 Task: Create a due date automation trigger when advanced on, on the tuesday after a card is due add fields without custom field "Resume" set to a date less than 1 working days from now at 11:00 AM.
Action: Mouse moved to (930, 284)
Screenshot: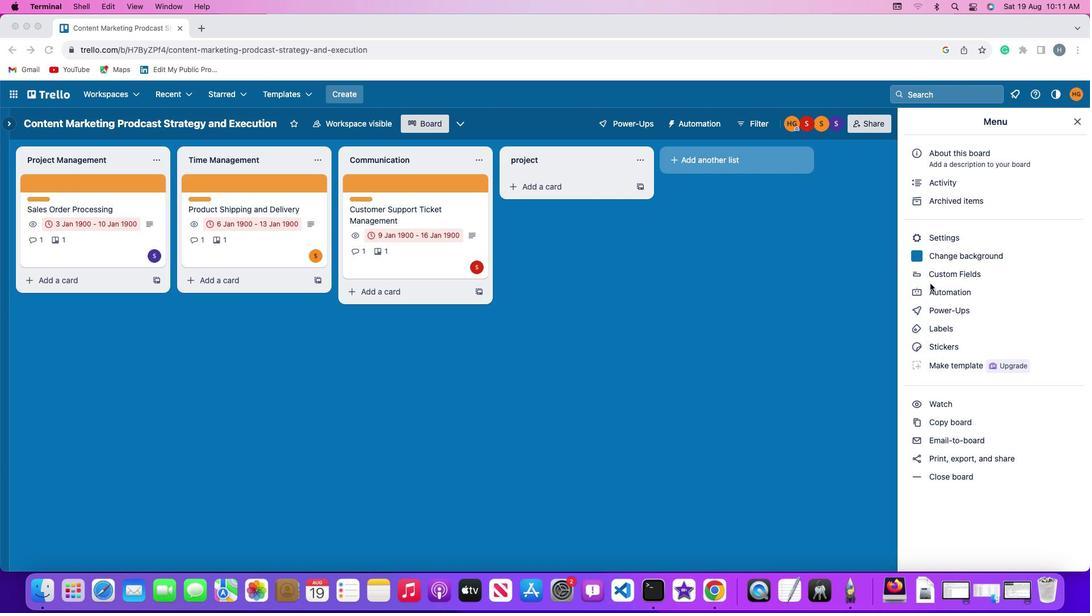 
Action: Mouse pressed left at (930, 284)
Screenshot: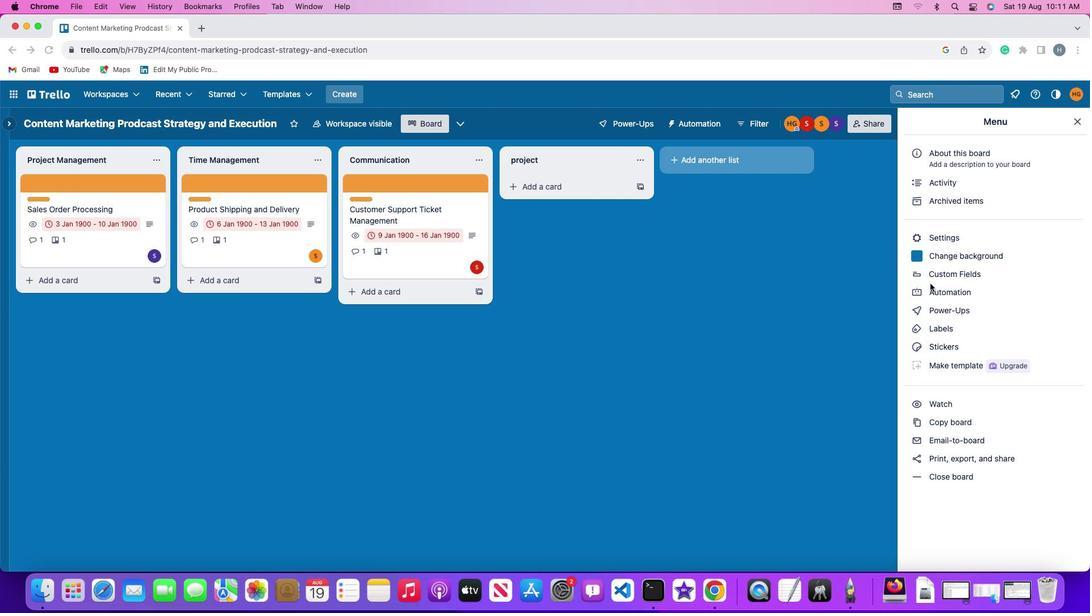 
Action: Mouse moved to (930, 284)
Screenshot: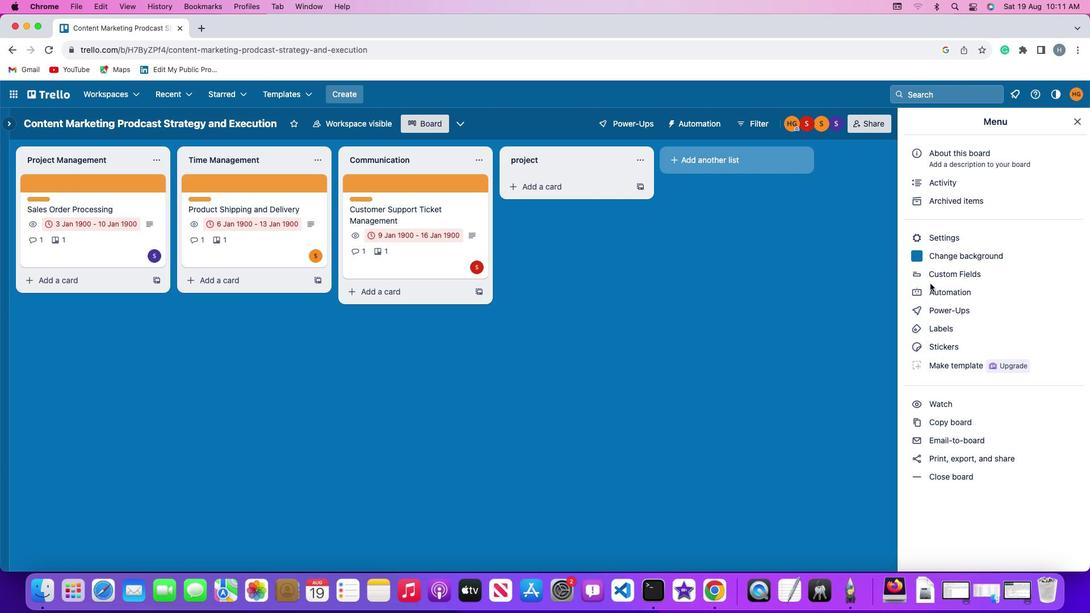 
Action: Mouse pressed left at (930, 284)
Screenshot: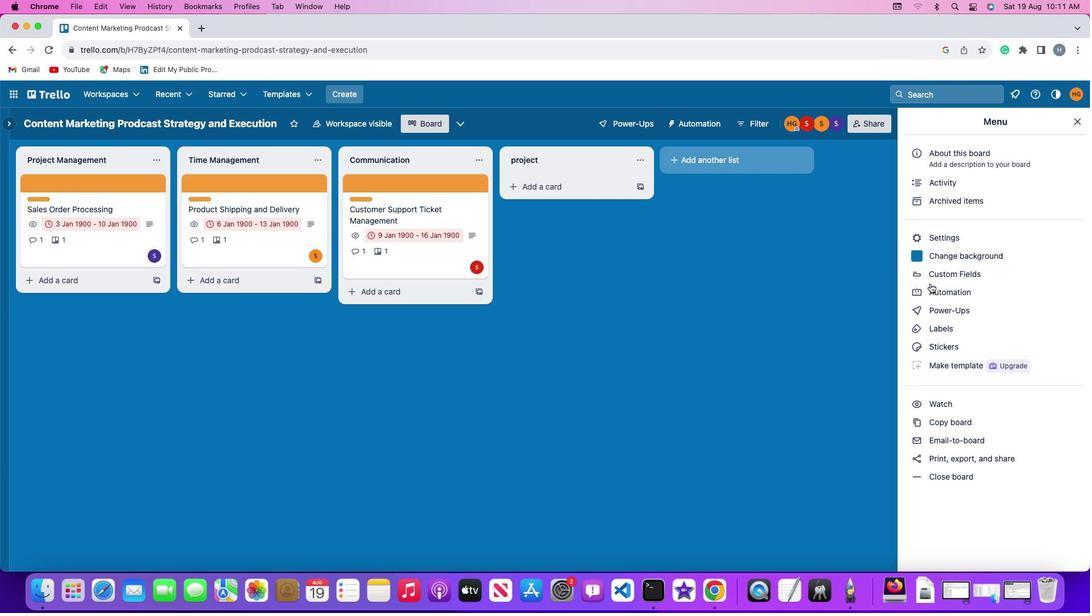 
Action: Mouse moved to (73, 265)
Screenshot: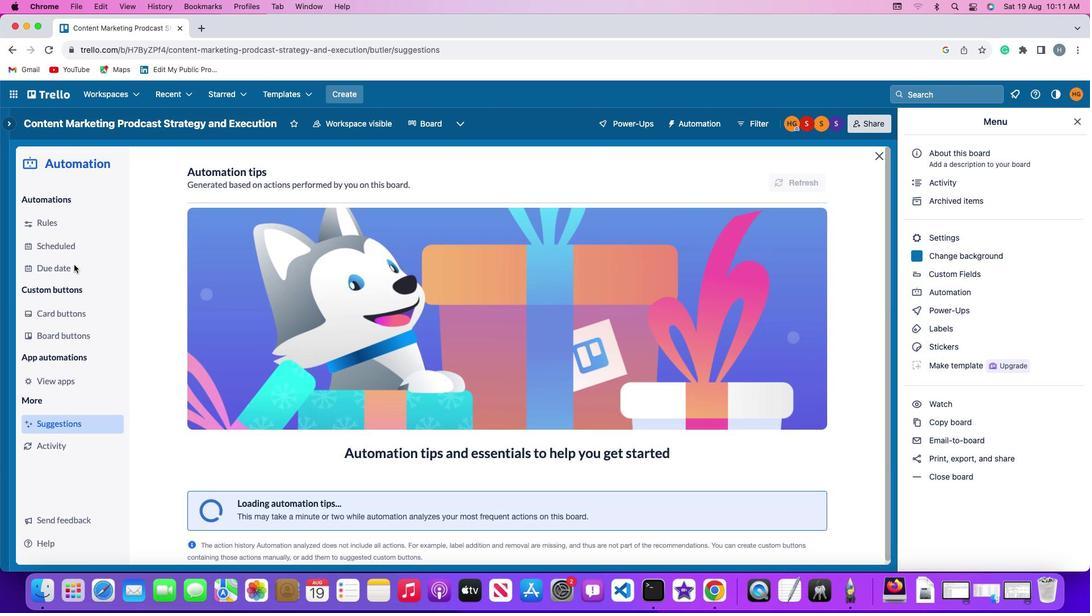 
Action: Mouse pressed left at (73, 265)
Screenshot: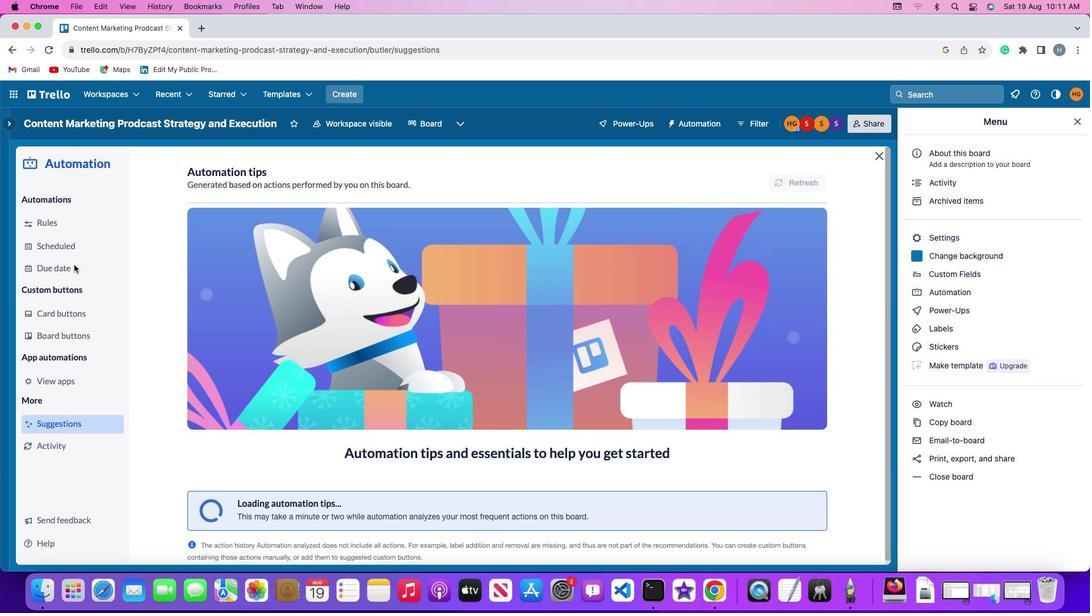 
Action: Mouse moved to (753, 179)
Screenshot: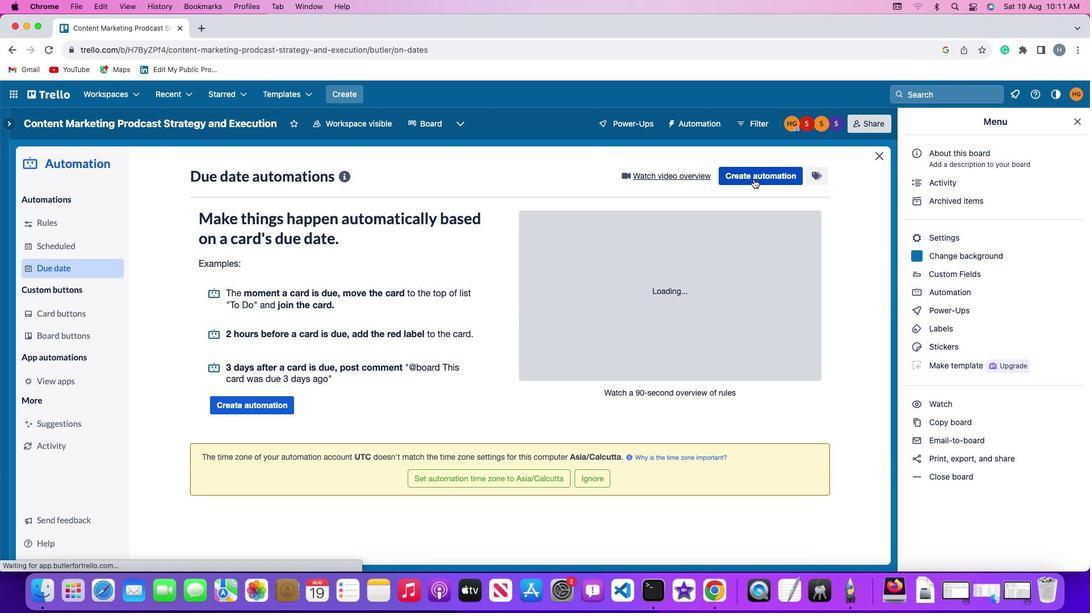 
Action: Mouse pressed left at (753, 179)
Screenshot: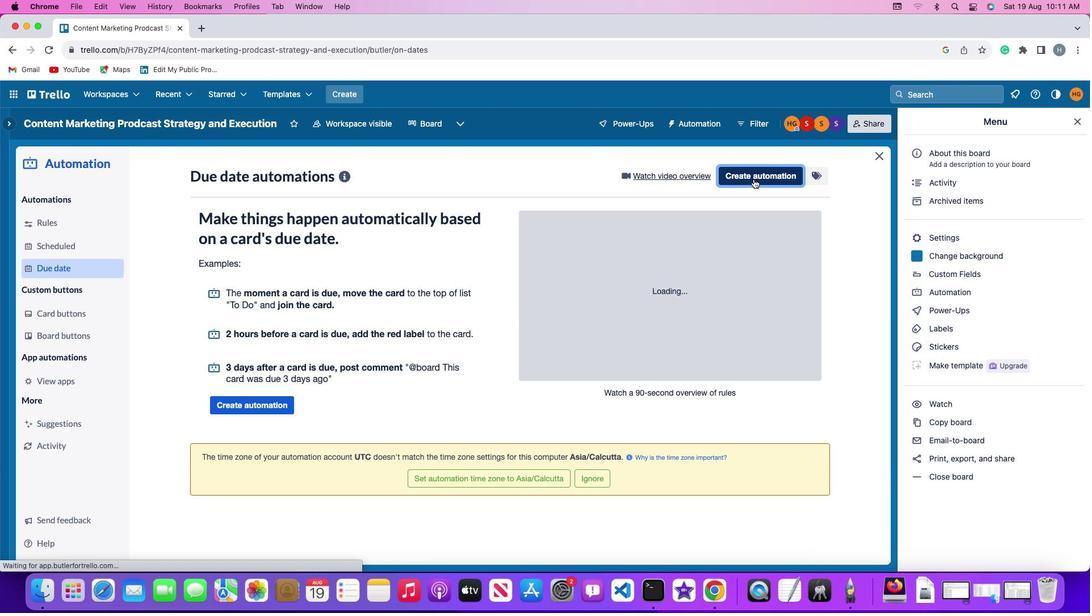 
Action: Mouse moved to (212, 286)
Screenshot: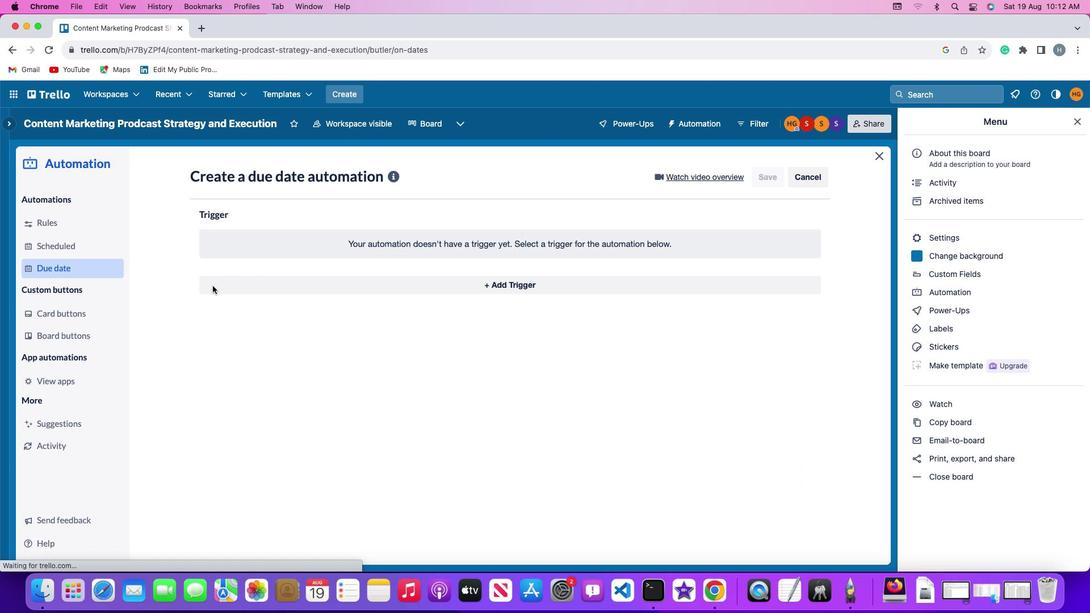 
Action: Mouse pressed left at (212, 286)
Screenshot: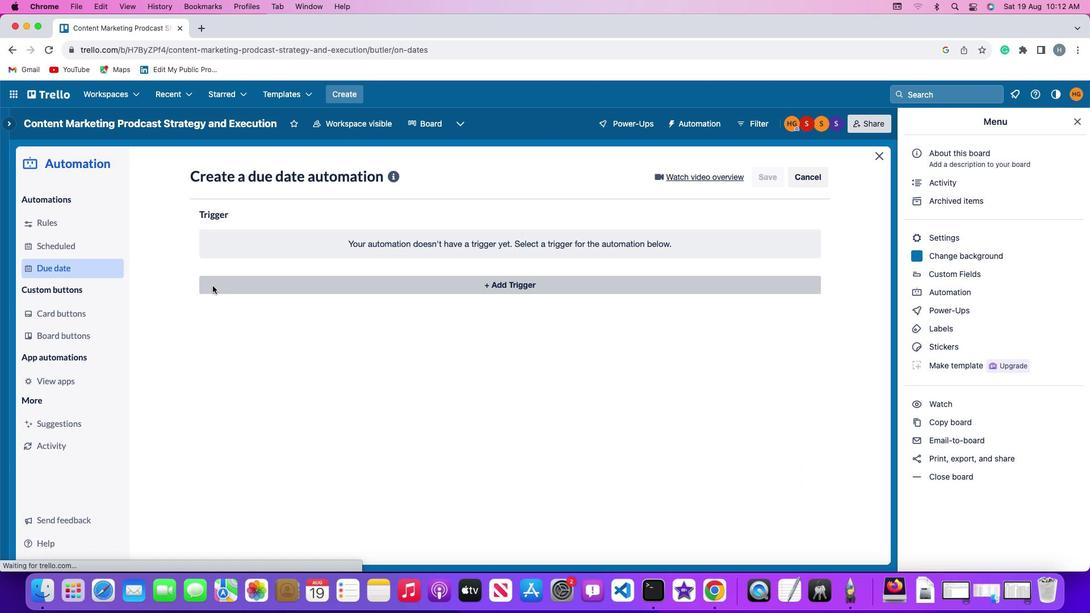 
Action: Mouse moved to (251, 493)
Screenshot: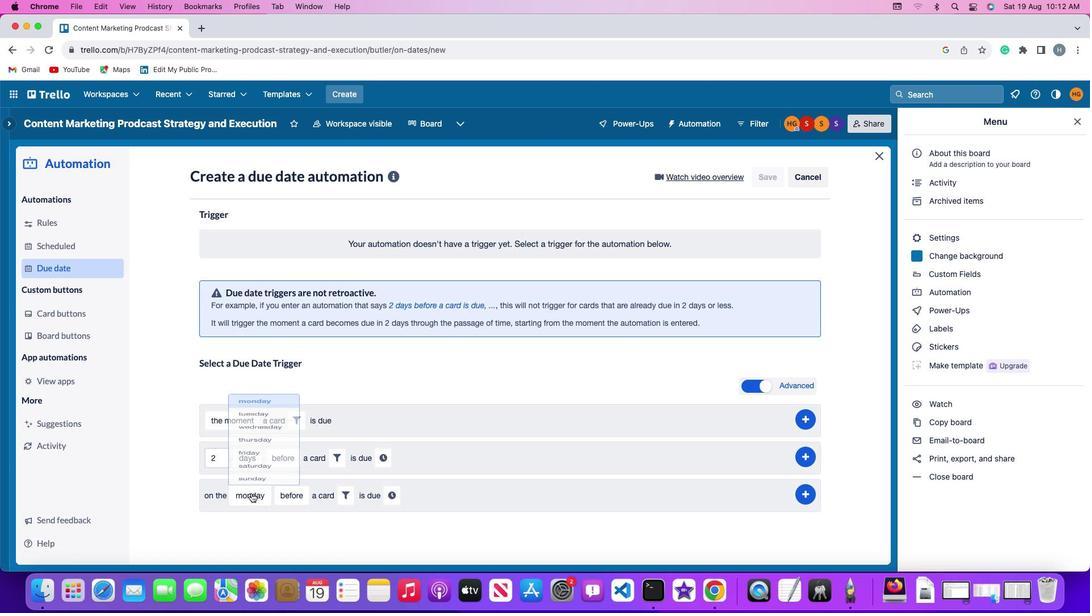 
Action: Mouse pressed left at (251, 493)
Screenshot: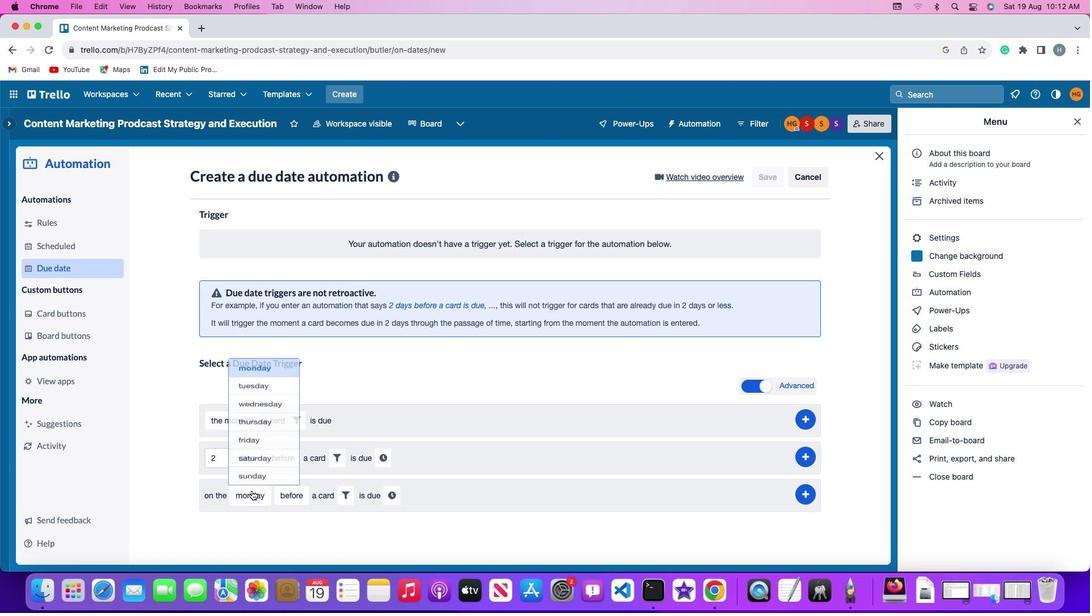 
Action: Mouse moved to (262, 361)
Screenshot: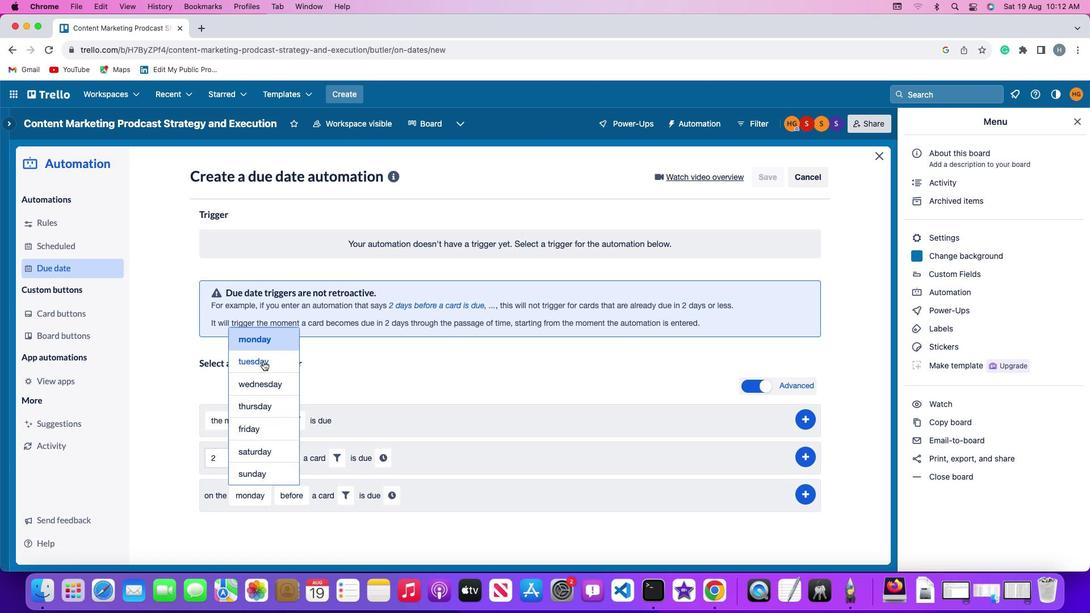 
Action: Mouse pressed left at (262, 361)
Screenshot: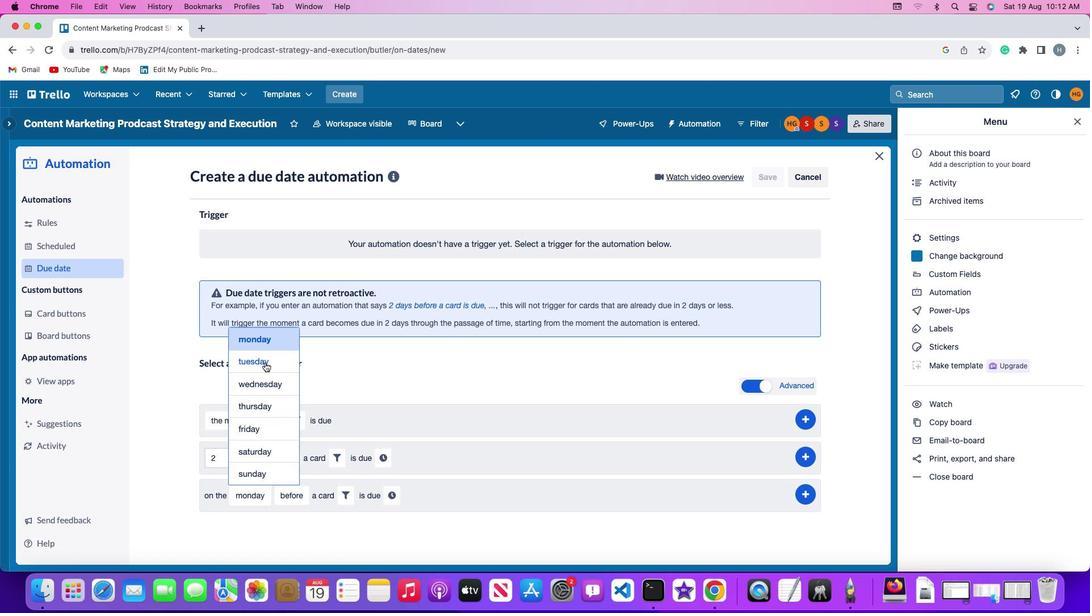
Action: Mouse moved to (295, 494)
Screenshot: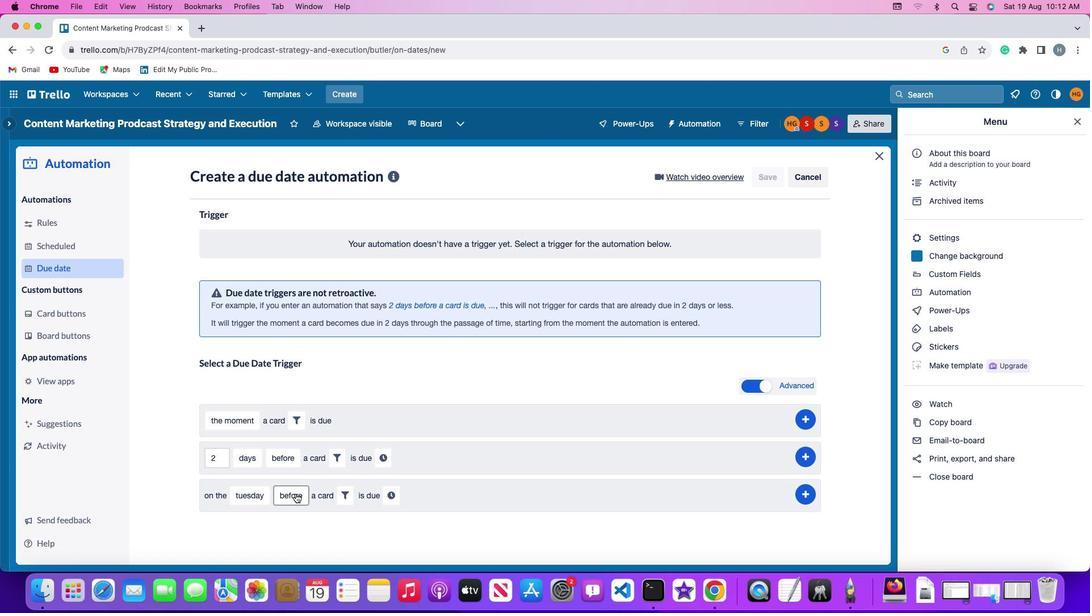 
Action: Mouse pressed left at (295, 494)
Screenshot: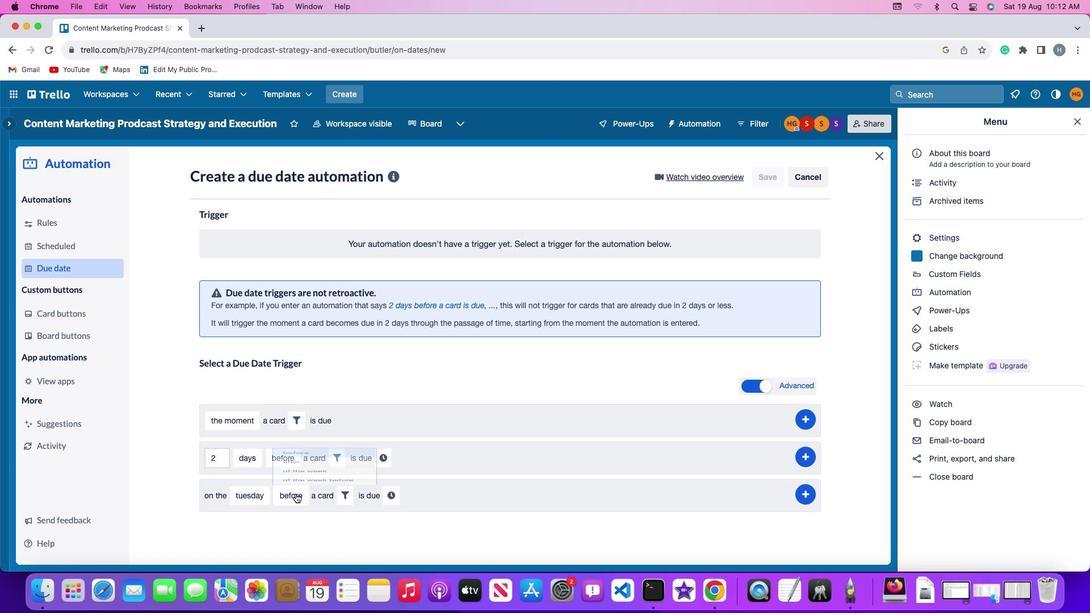 
Action: Mouse moved to (309, 435)
Screenshot: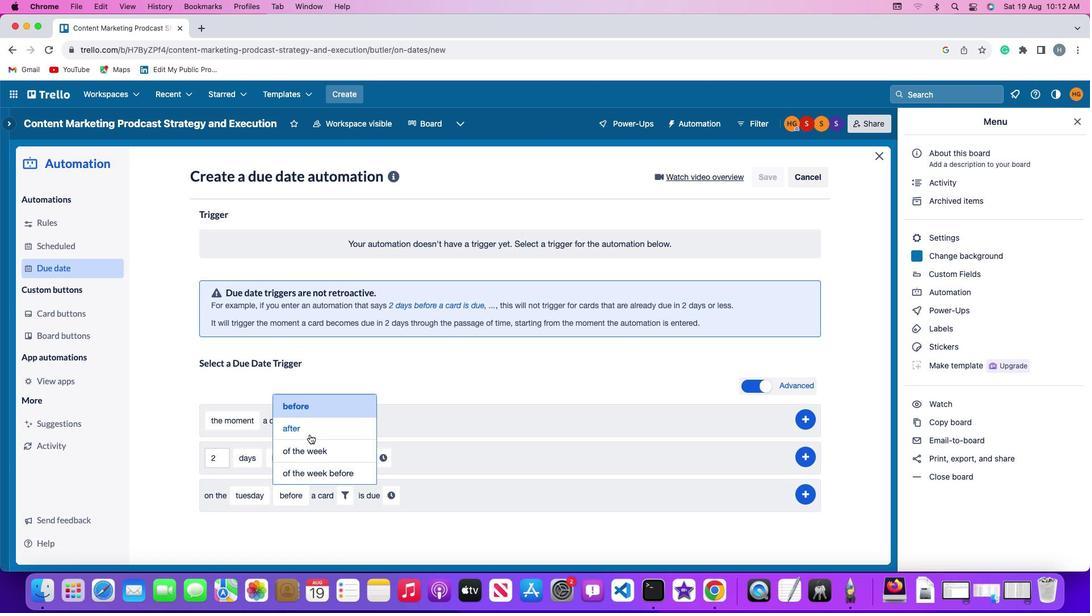 
Action: Mouse pressed left at (309, 435)
Screenshot: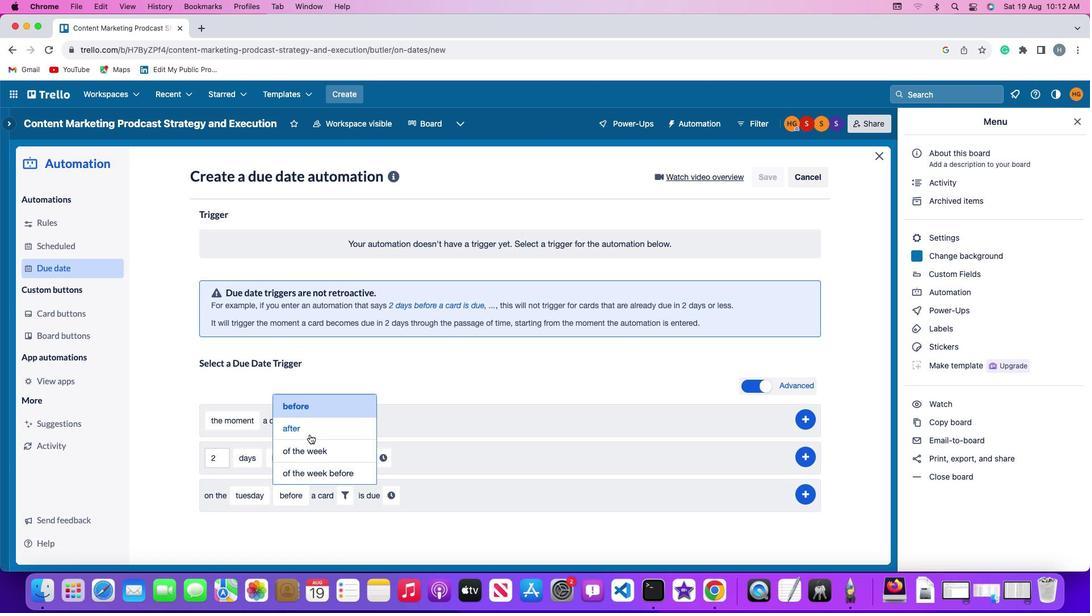 
Action: Mouse moved to (333, 498)
Screenshot: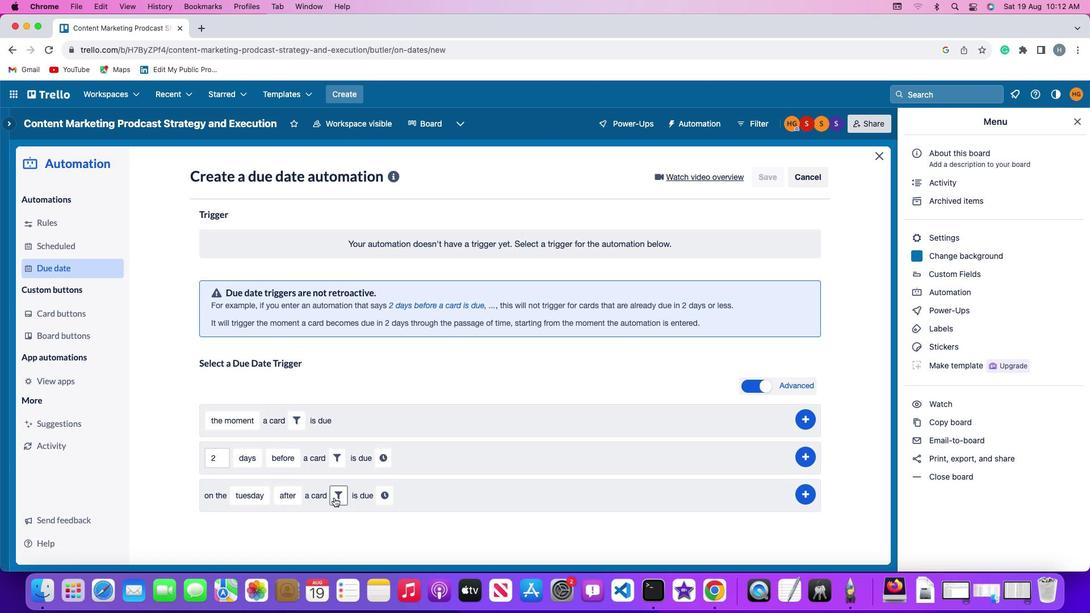 
Action: Mouse pressed left at (333, 498)
Screenshot: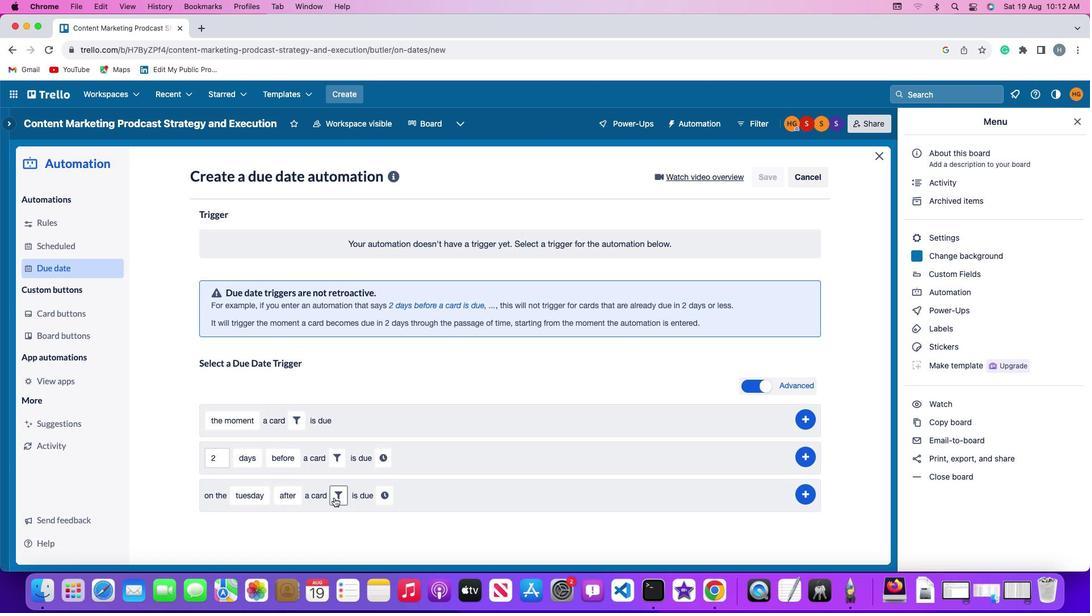 
Action: Mouse moved to (517, 526)
Screenshot: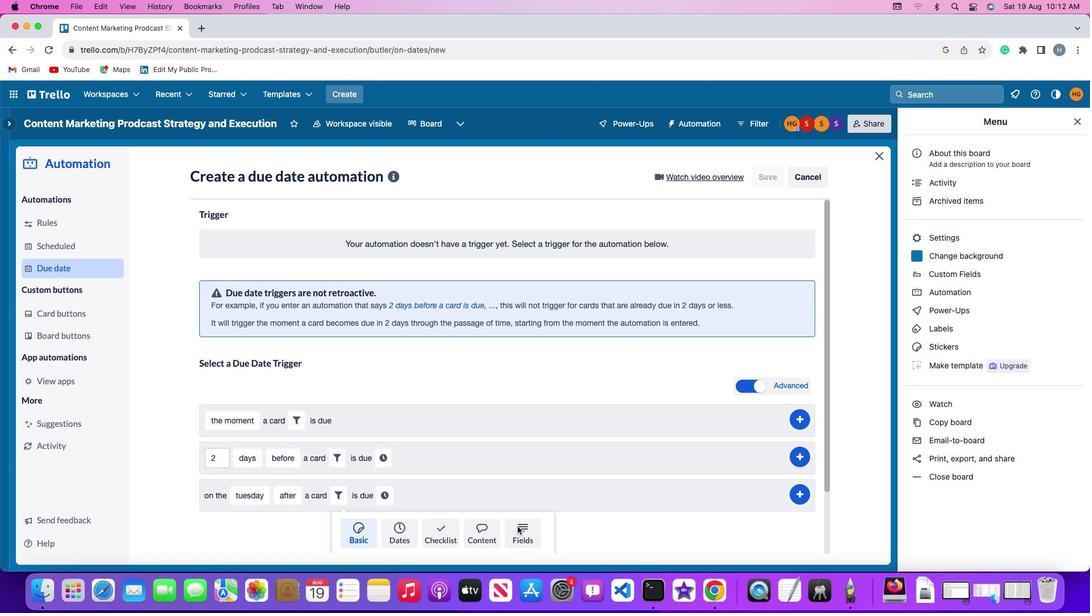 
Action: Mouse pressed left at (517, 526)
Screenshot: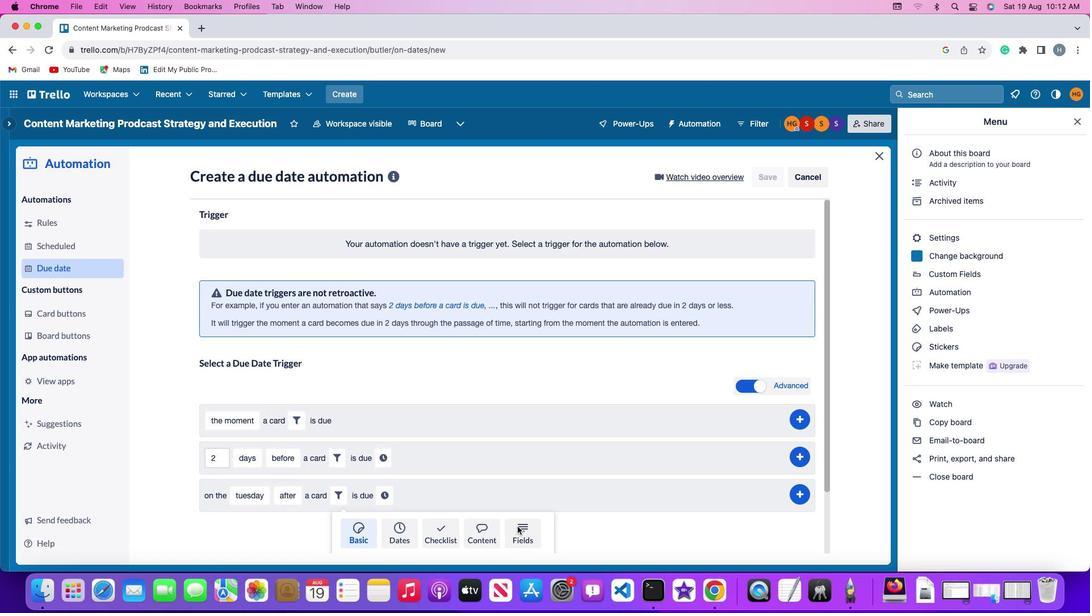 
Action: Mouse moved to (269, 518)
Screenshot: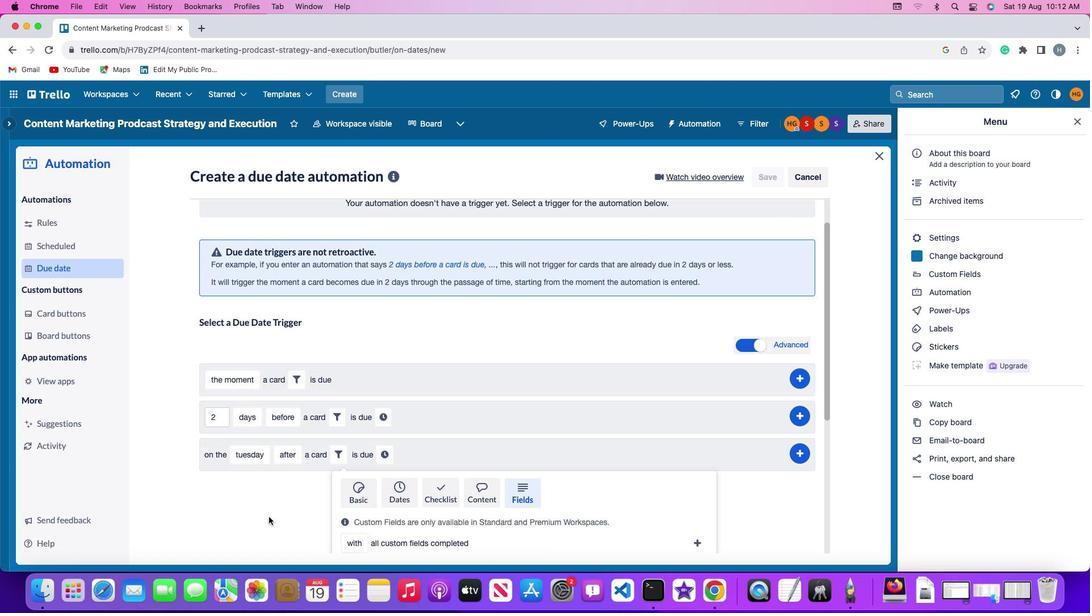 
Action: Mouse scrolled (269, 518) with delta (0, 0)
Screenshot: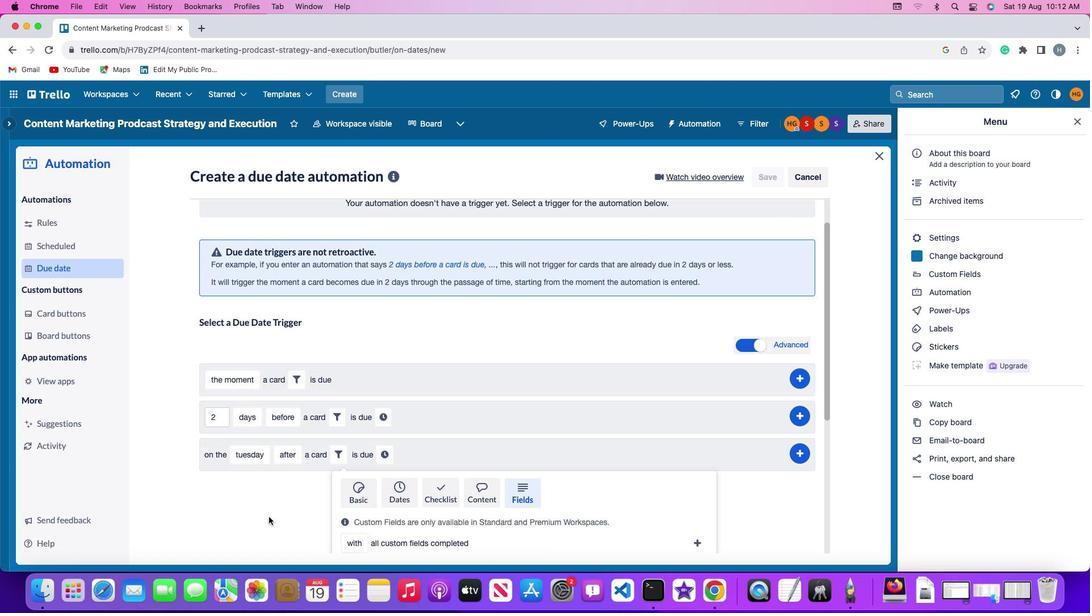 
Action: Mouse moved to (269, 518)
Screenshot: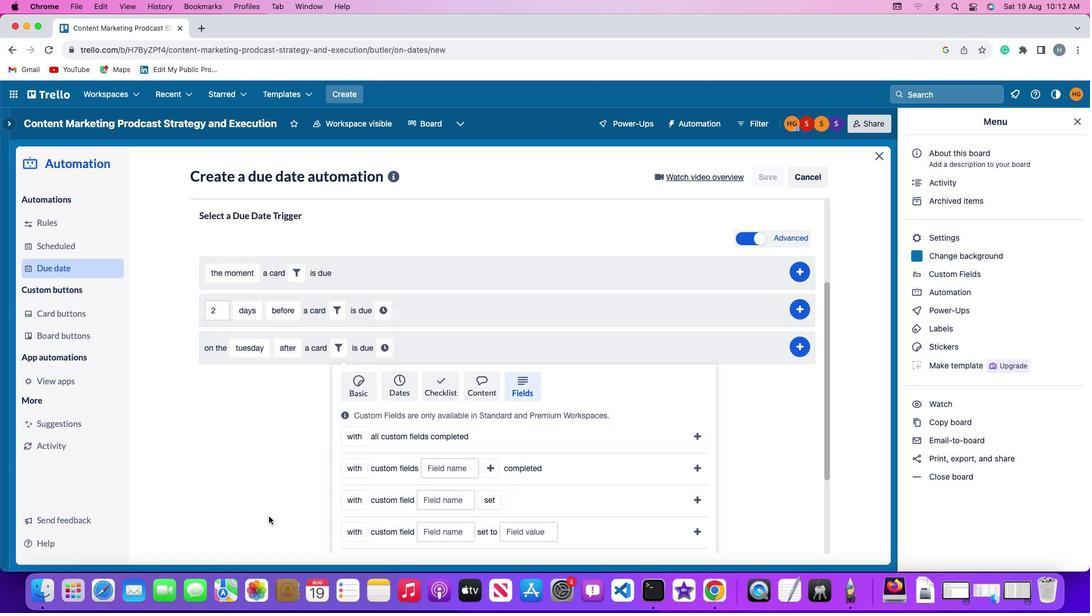 
Action: Mouse scrolled (269, 518) with delta (0, 0)
Screenshot: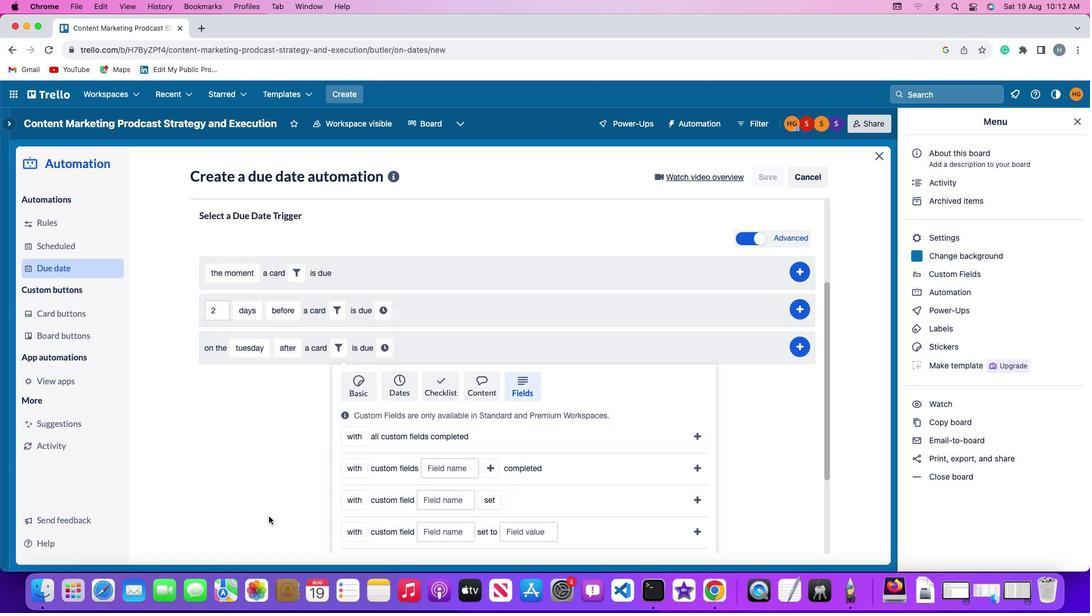 
Action: Mouse scrolled (269, 518) with delta (0, -2)
Screenshot: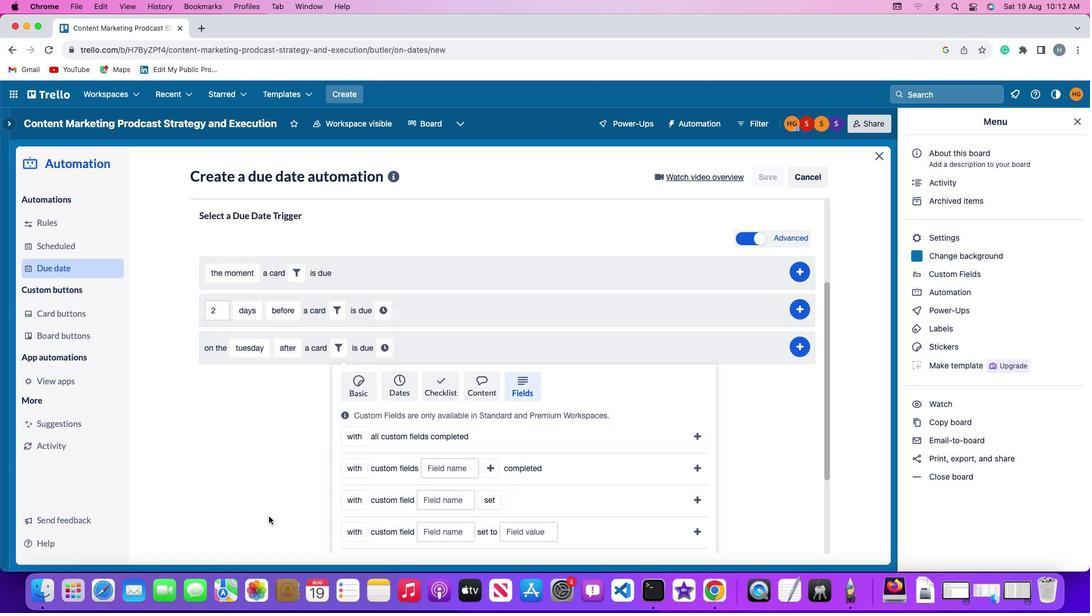
Action: Mouse moved to (269, 518)
Screenshot: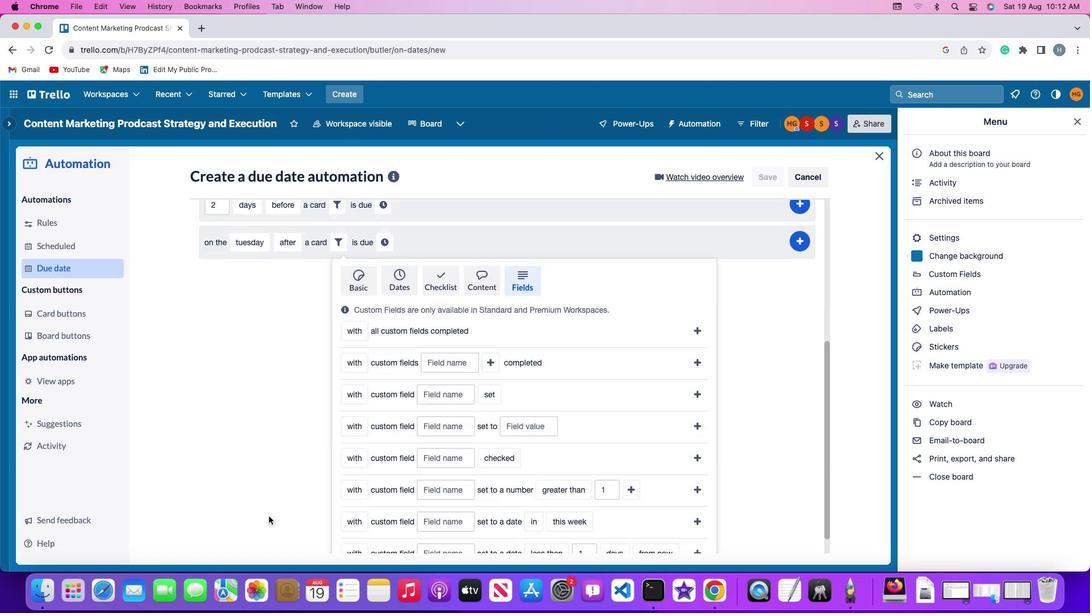 
Action: Mouse scrolled (269, 518) with delta (0, -2)
Screenshot: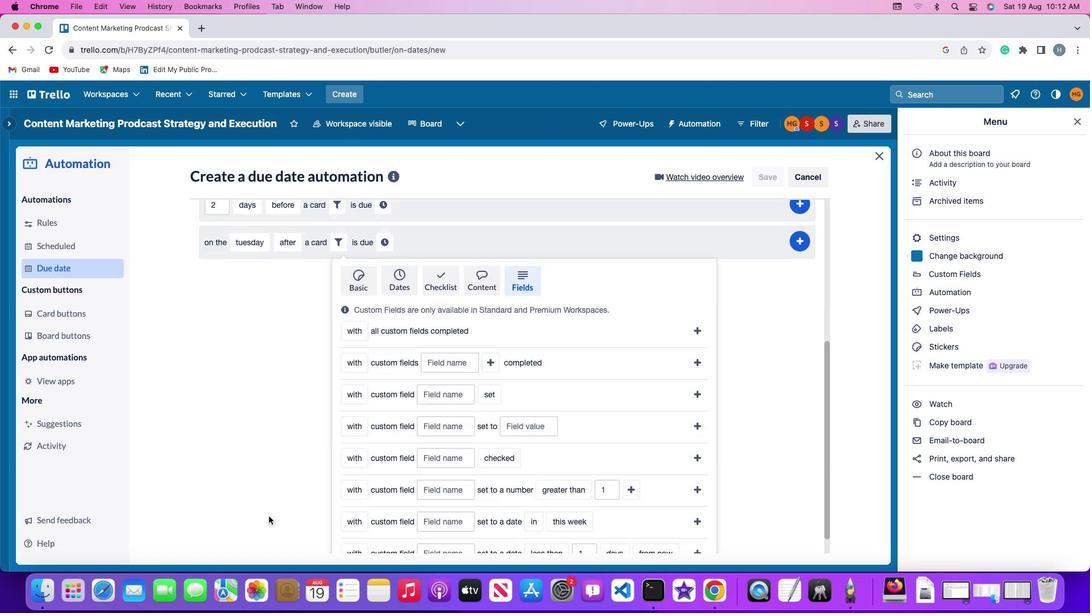 
Action: Mouse moved to (269, 518)
Screenshot: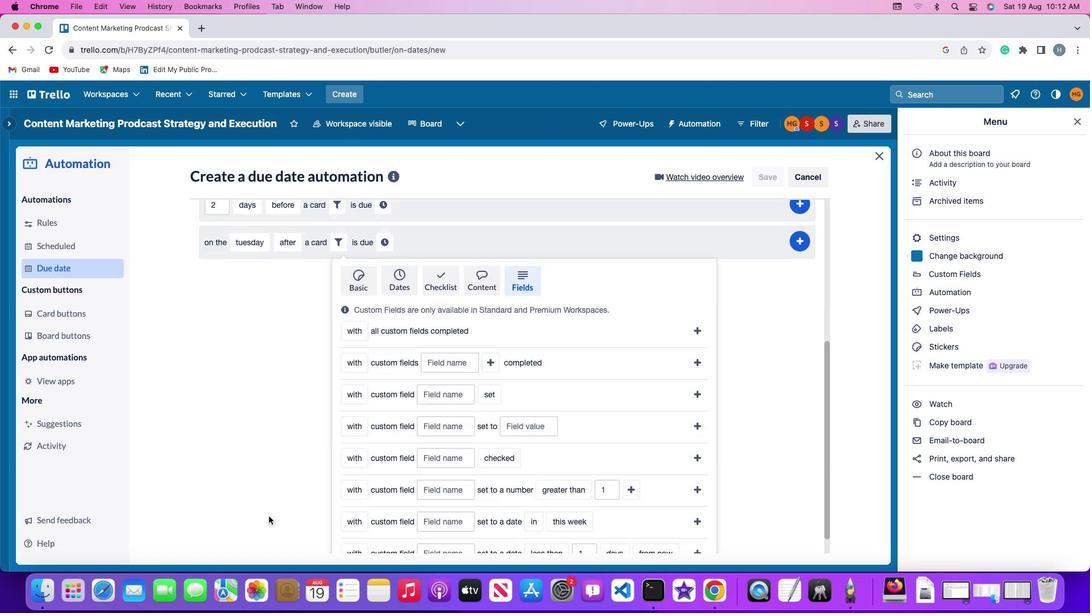 
Action: Mouse scrolled (269, 518) with delta (0, -3)
Screenshot: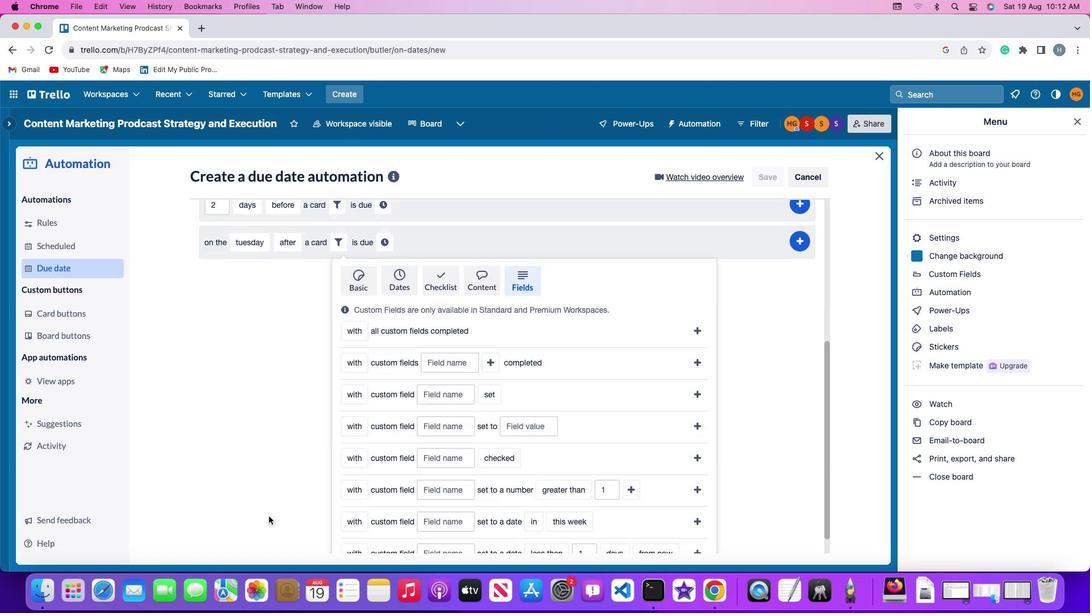 
Action: Mouse moved to (269, 516)
Screenshot: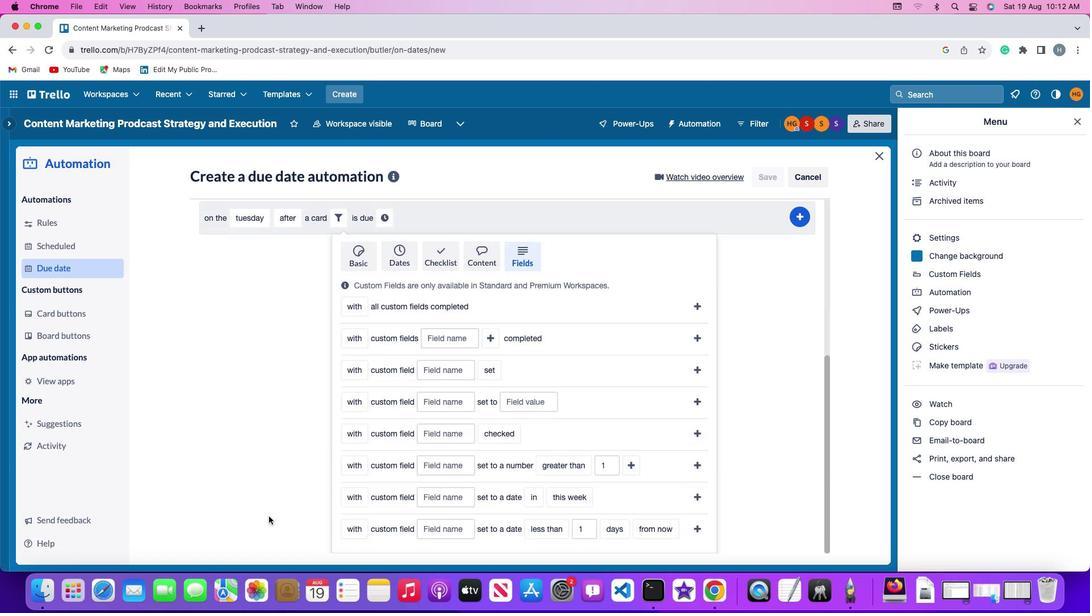 
Action: Mouse scrolled (269, 516) with delta (0, -3)
Screenshot: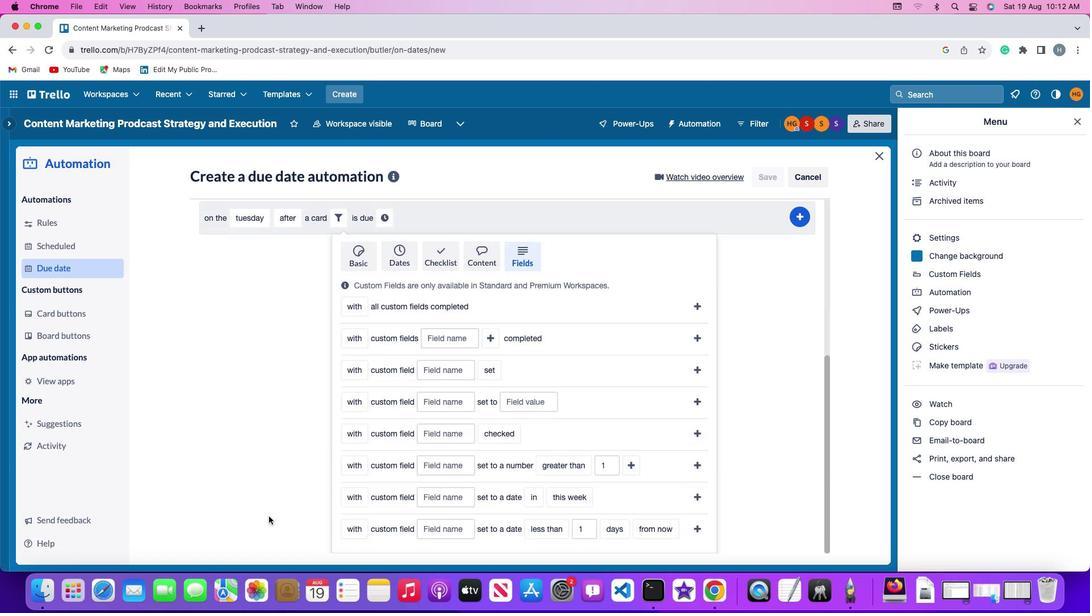 
Action: Mouse moved to (268, 516)
Screenshot: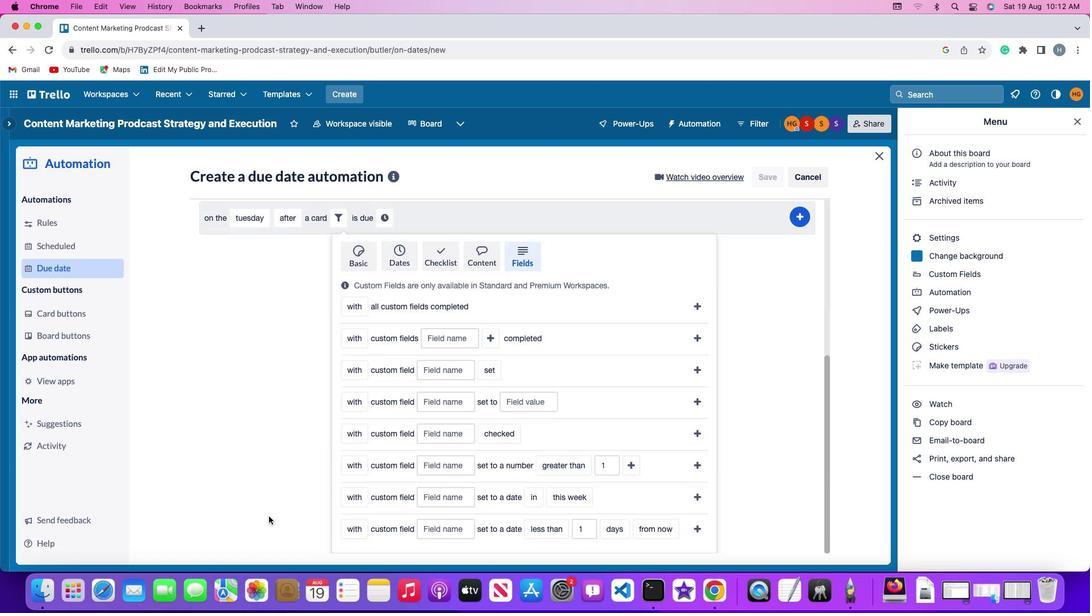 
Action: Mouse scrolled (268, 516) with delta (0, 0)
Screenshot: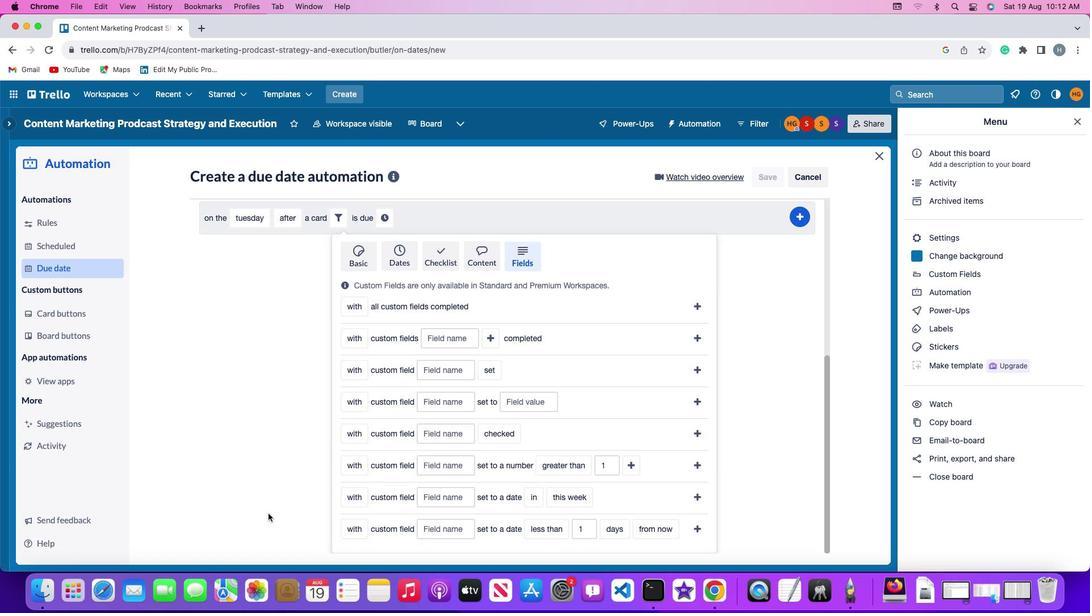 
Action: Mouse scrolled (268, 516) with delta (0, 0)
Screenshot: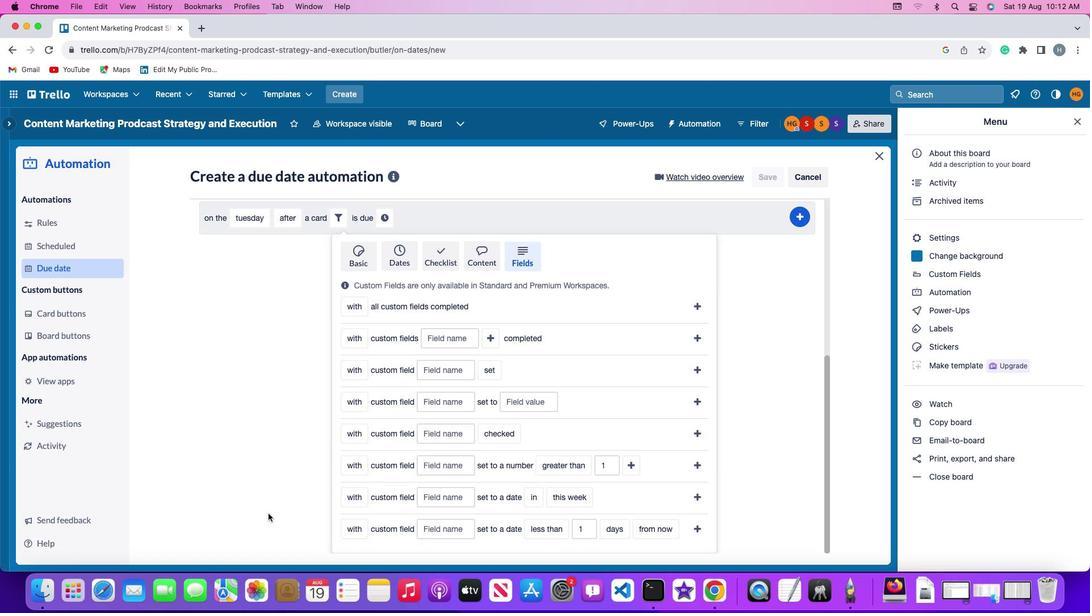 
Action: Mouse scrolled (268, 516) with delta (0, -2)
Screenshot: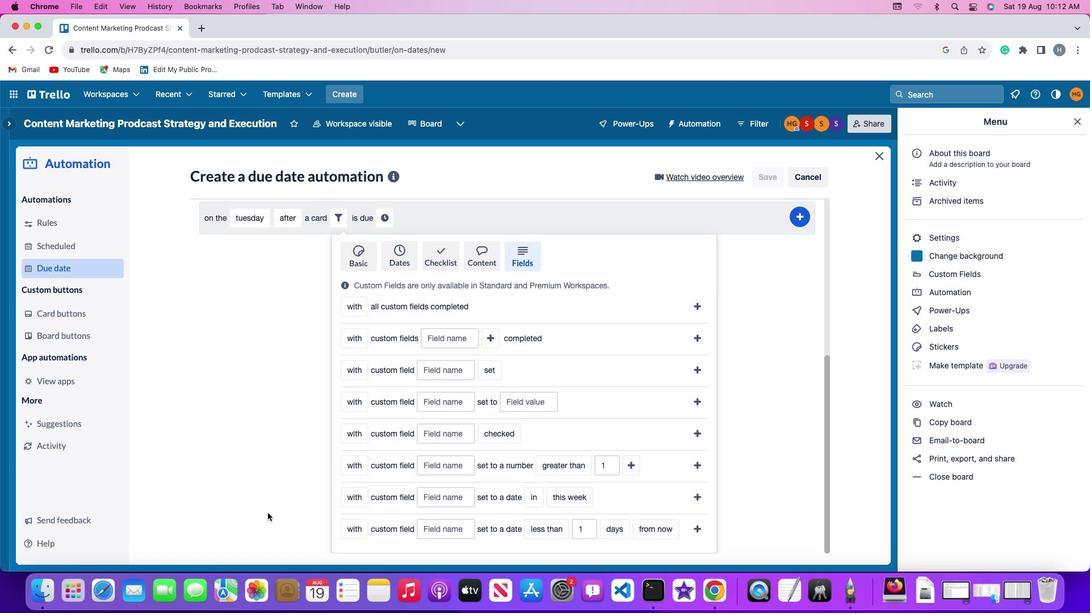 
Action: Mouse moved to (268, 515)
Screenshot: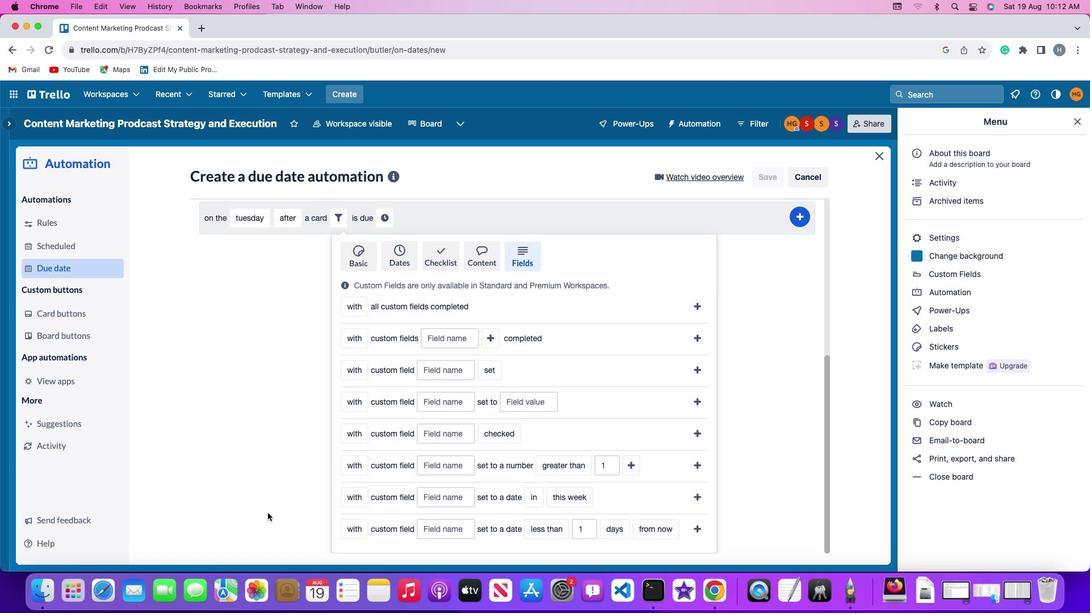
Action: Mouse scrolled (268, 515) with delta (0, -2)
Screenshot: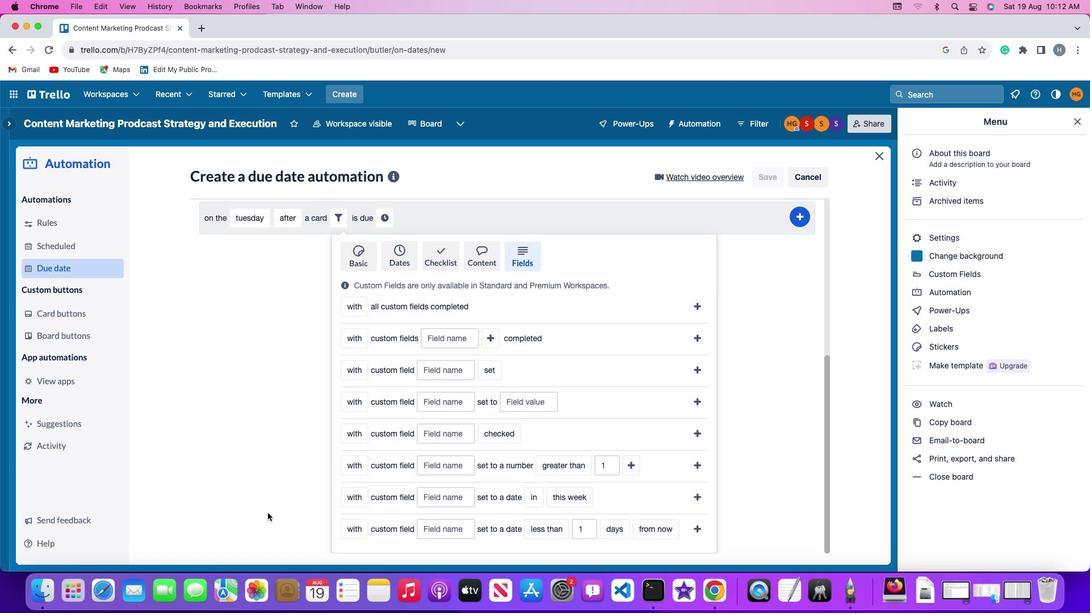 
Action: Mouse moved to (268, 513)
Screenshot: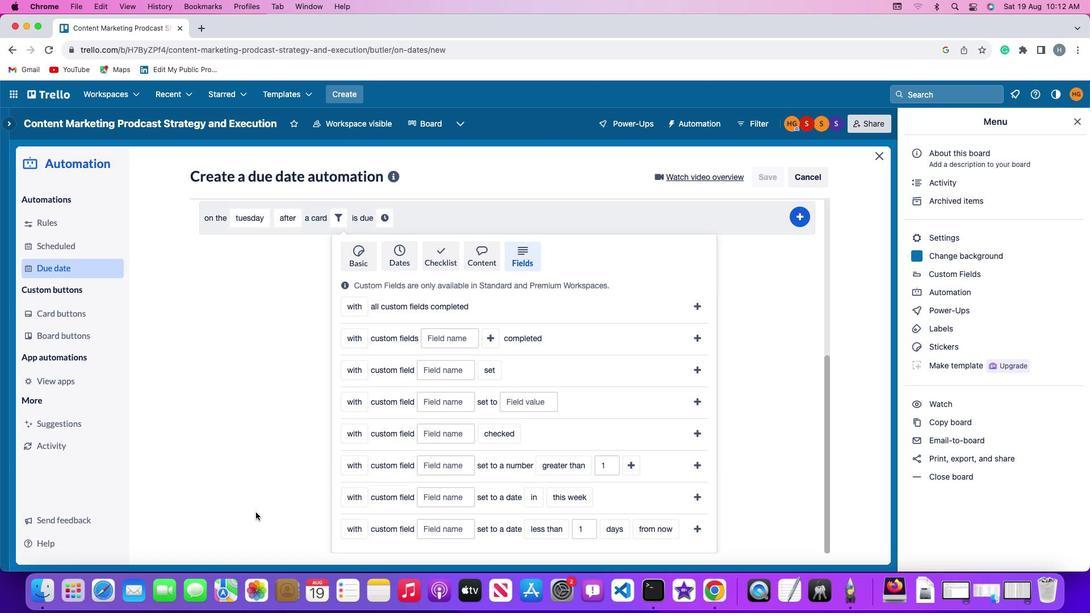 
Action: Mouse scrolled (268, 513) with delta (0, -3)
Screenshot: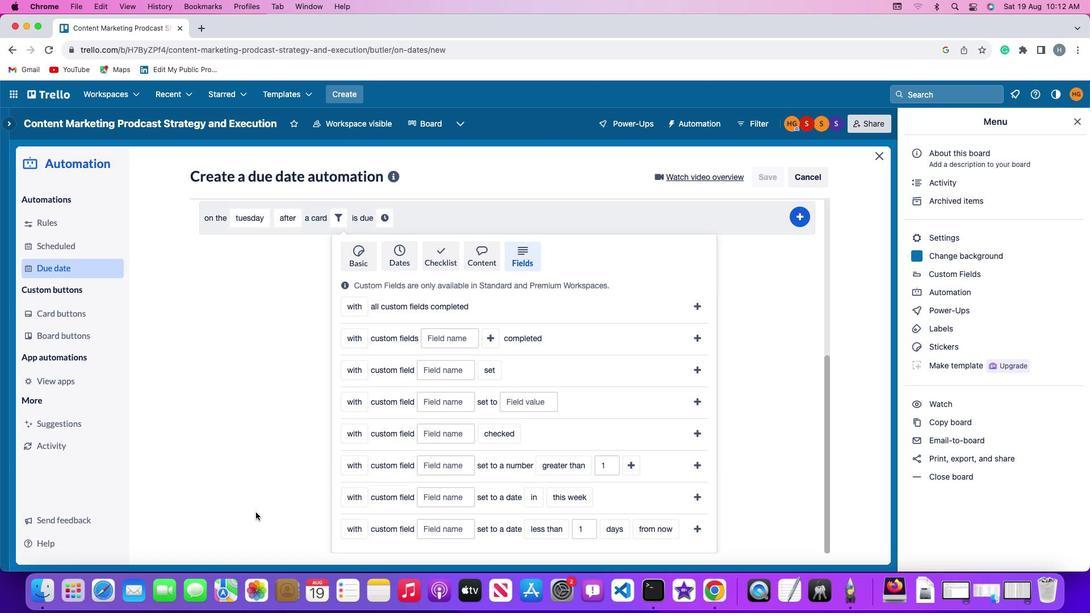 
Action: Mouse moved to (335, 527)
Screenshot: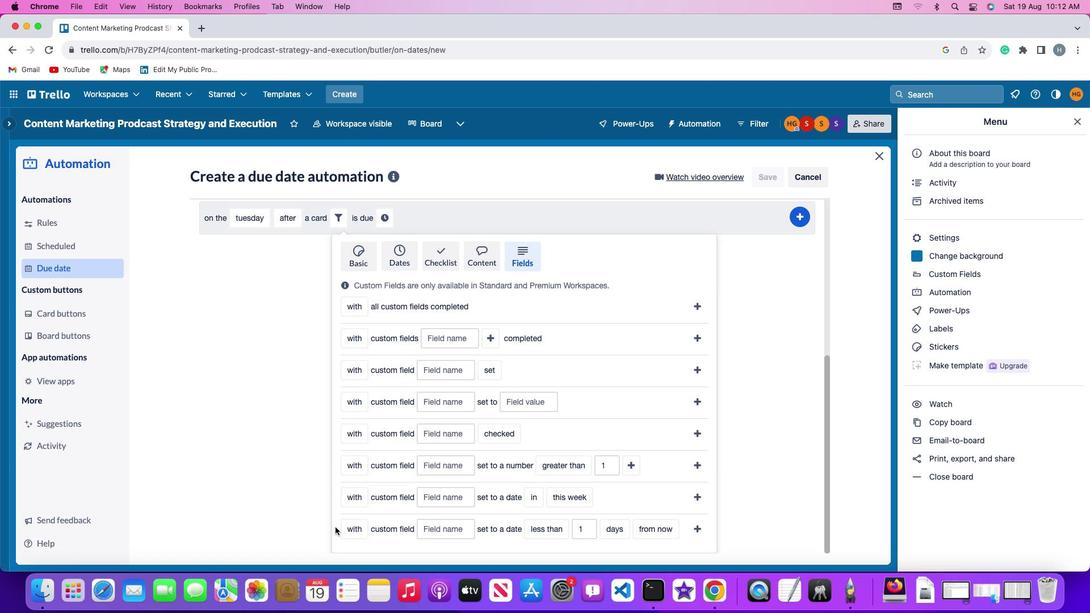 
Action: Mouse pressed left at (335, 527)
Screenshot: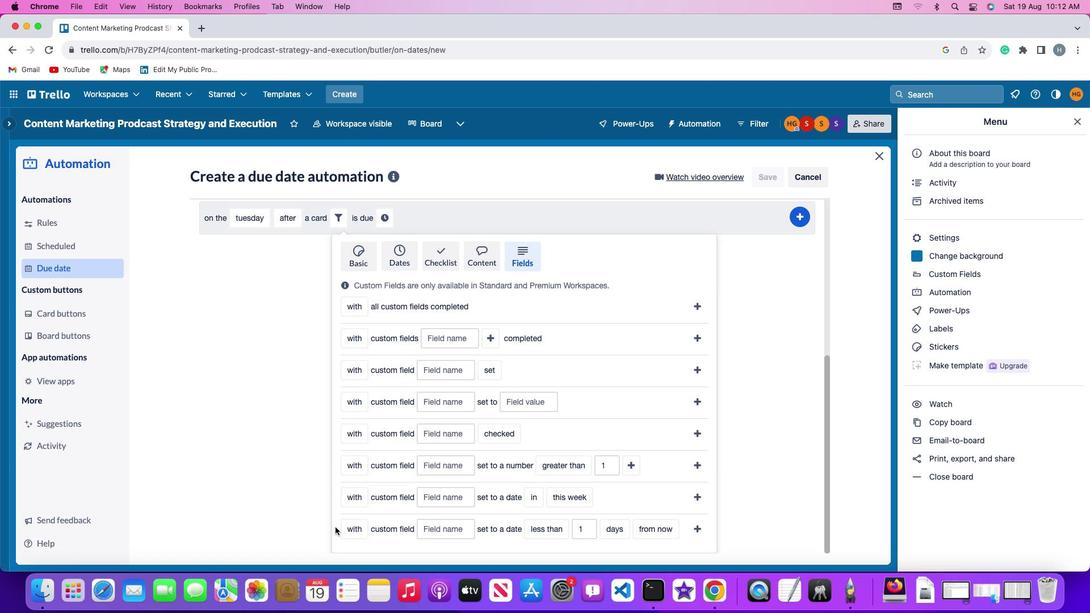 
Action: Mouse moved to (352, 527)
Screenshot: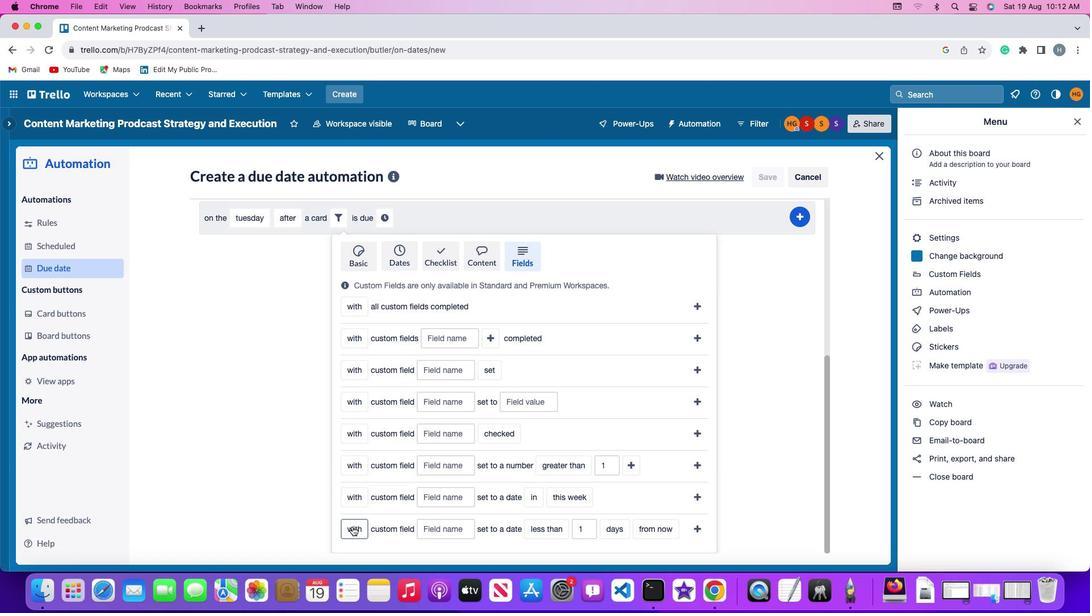 
Action: Mouse pressed left at (352, 527)
Screenshot: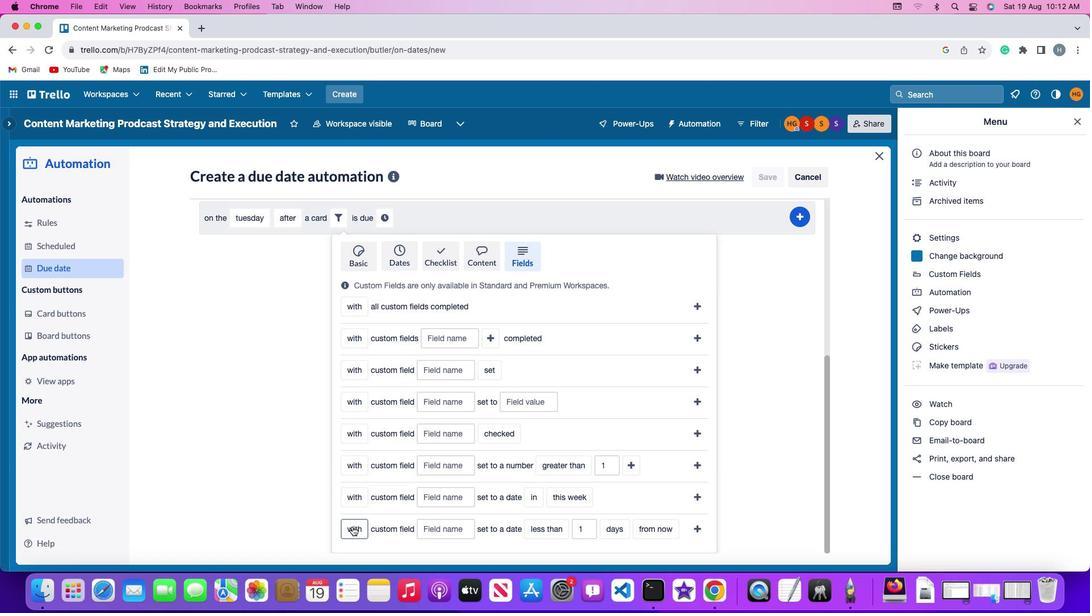 
Action: Mouse moved to (359, 507)
Screenshot: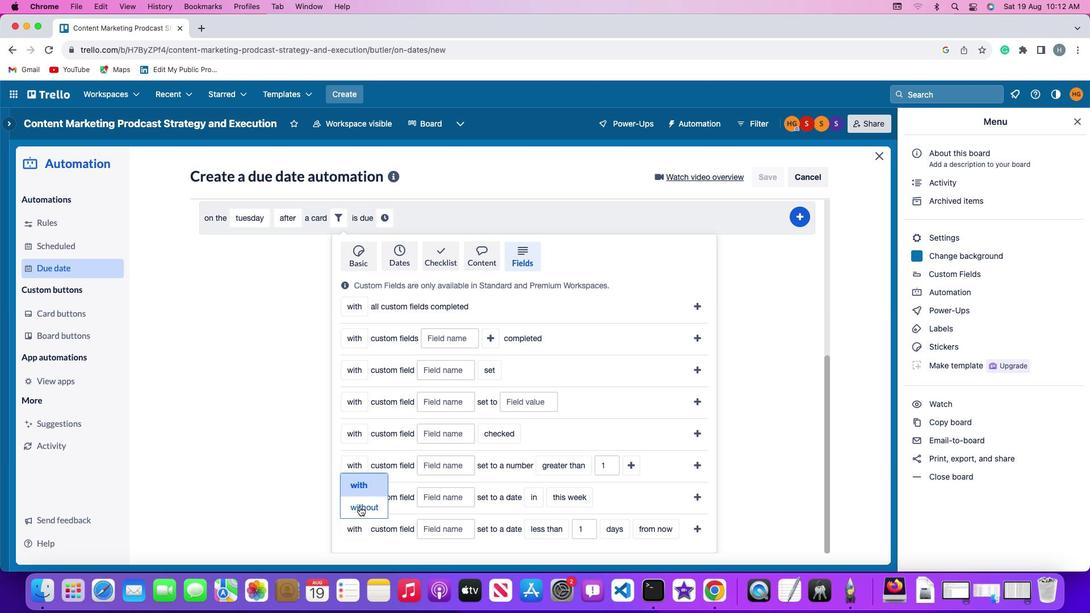 
Action: Mouse pressed left at (359, 507)
Screenshot: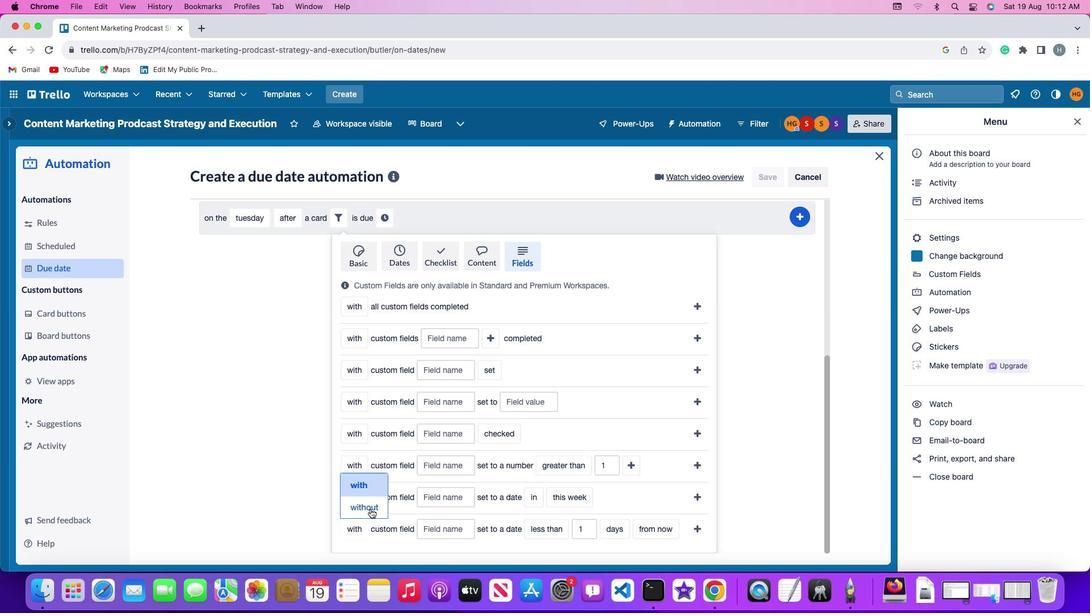 
Action: Mouse moved to (445, 529)
Screenshot: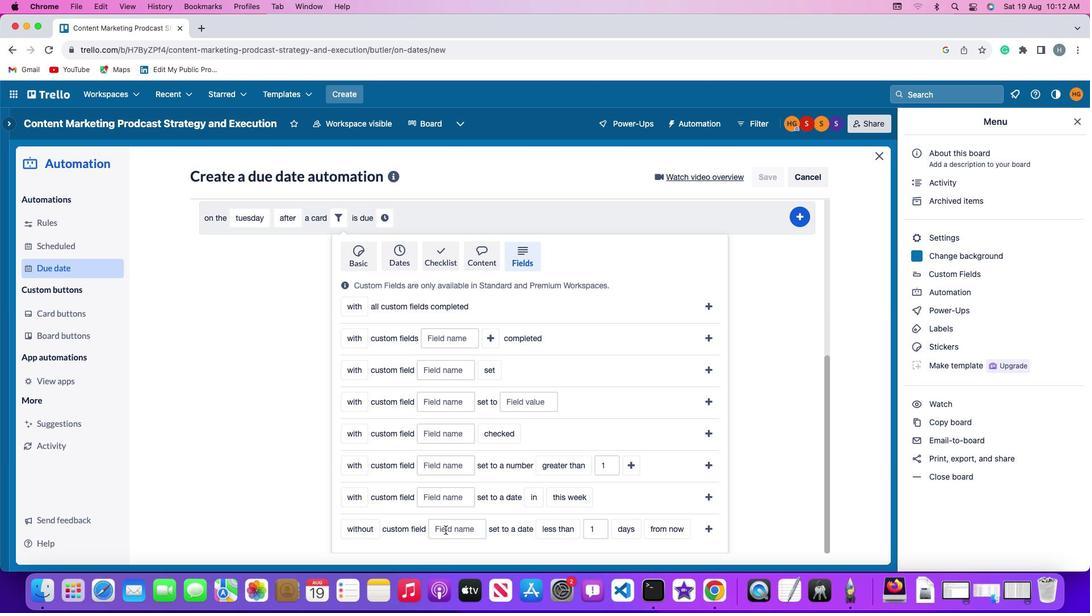 
Action: Mouse pressed left at (445, 529)
Screenshot: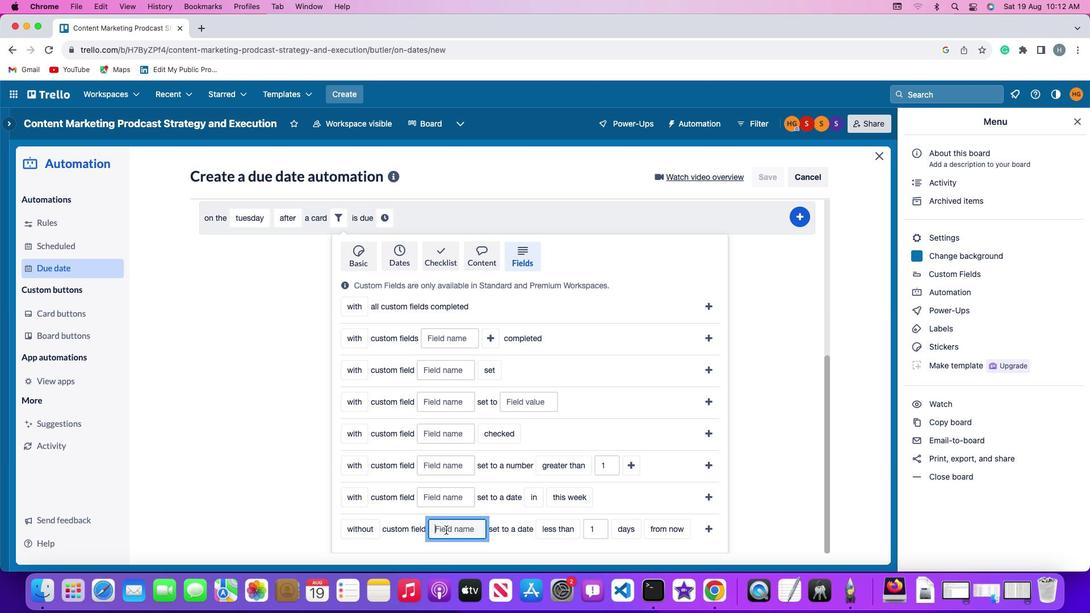 
Action: Mouse moved to (411, 541)
Screenshot: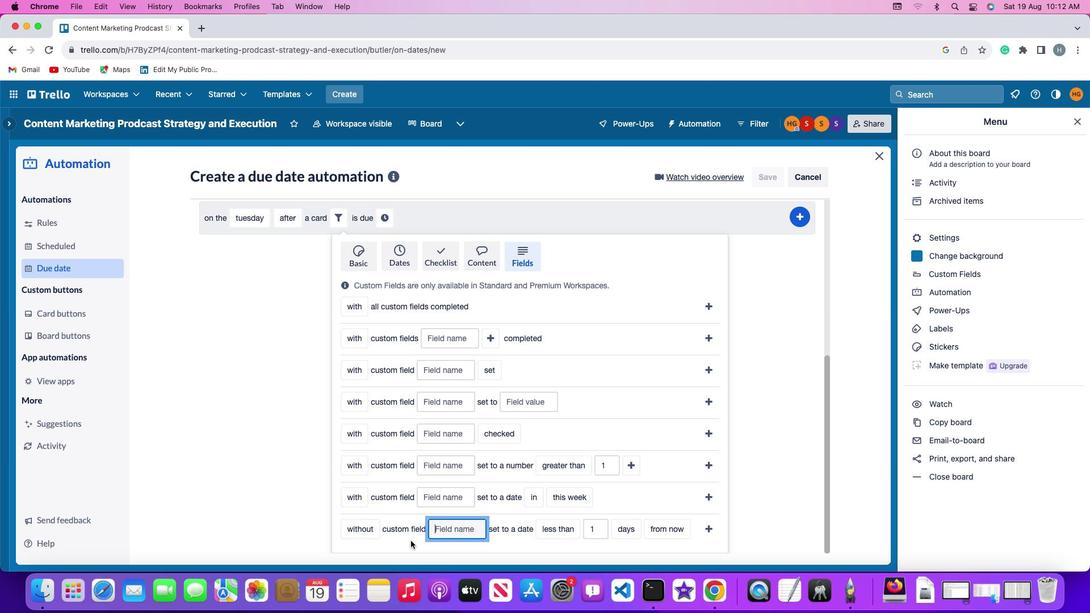
Action: Key pressed Key.shift'R''e''s''u''m''e'
Screenshot: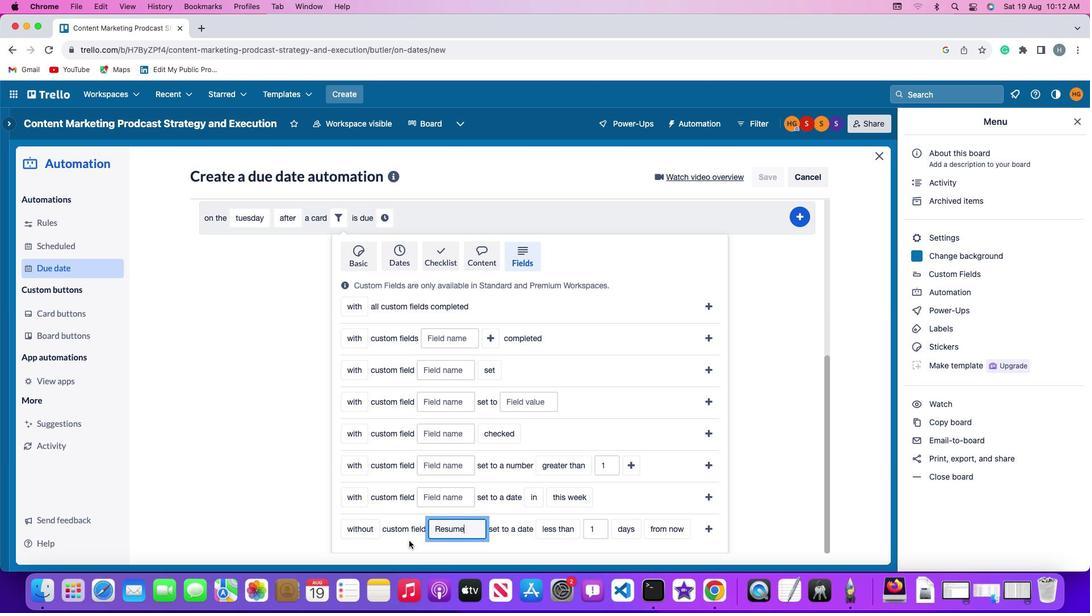
Action: Mouse moved to (562, 523)
Screenshot: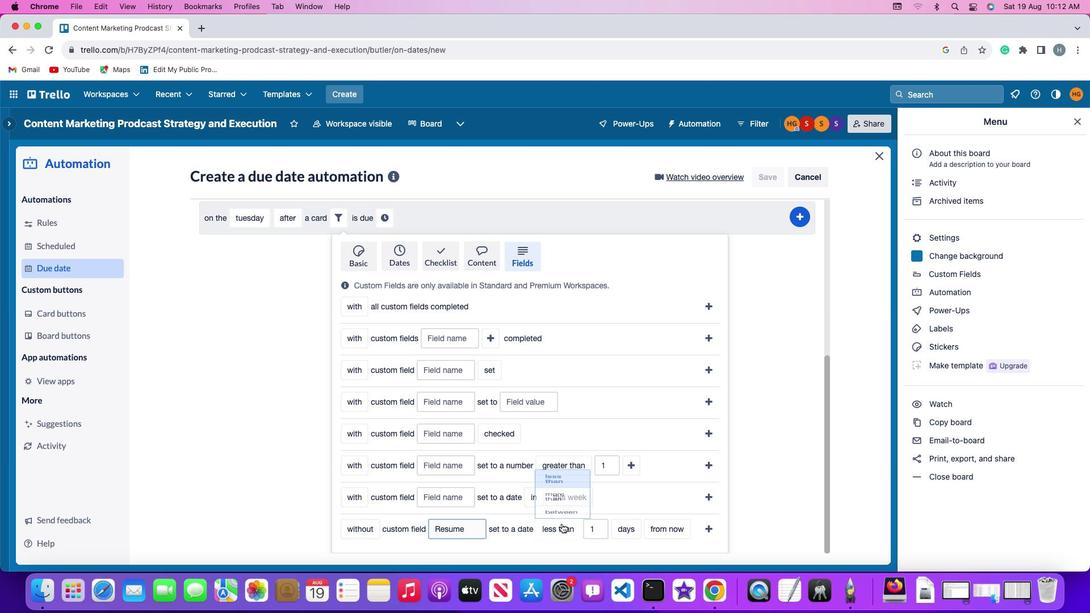 
Action: Mouse pressed left at (562, 523)
Screenshot: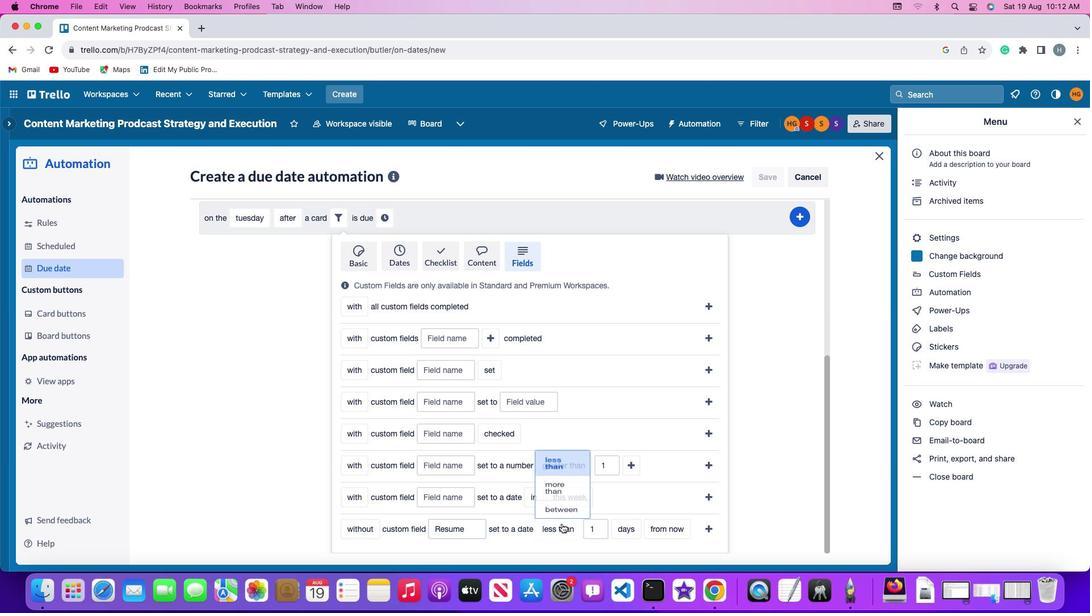 
Action: Mouse moved to (573, 454)
Screenshot: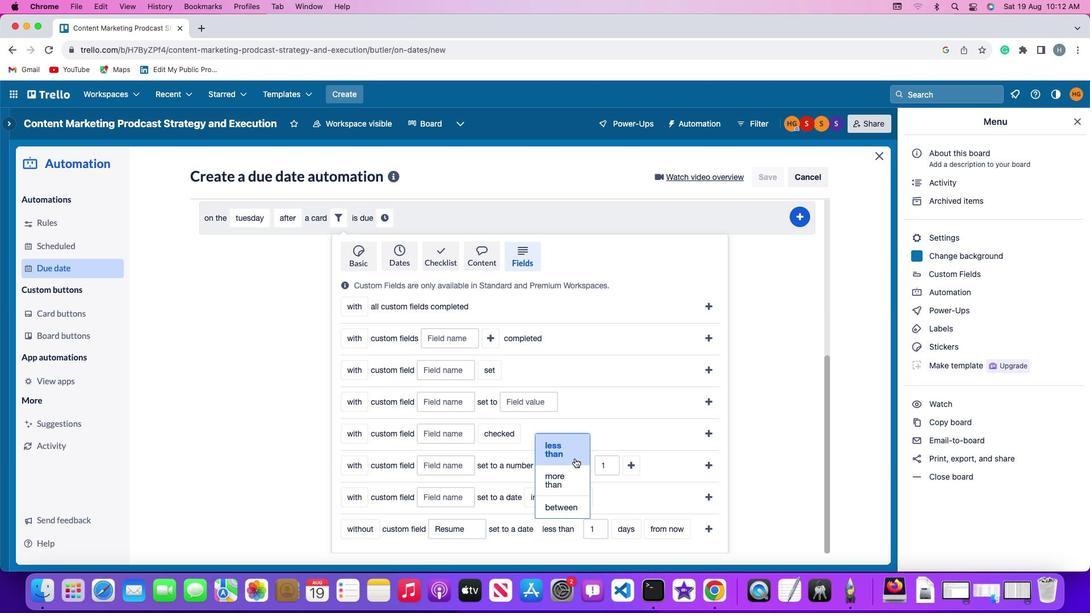 
Action: Mouse pressed left at (573, 454)
Screenshot: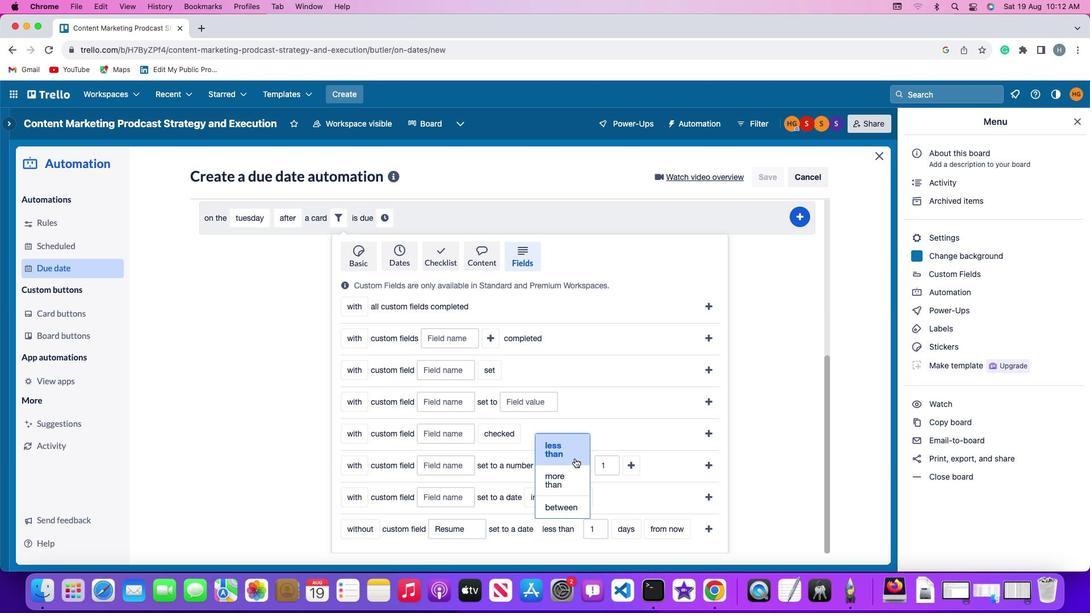 
Action: Mouse moved to (598, 530)
Screenshot: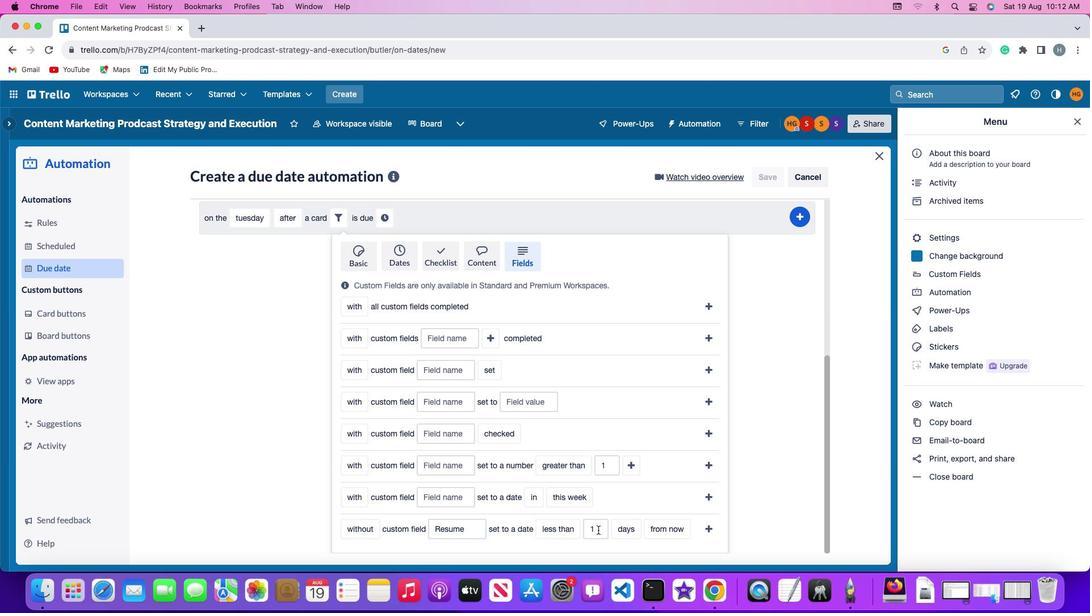 
Action: Mouse pressed left at (598, 530)
Screenshot: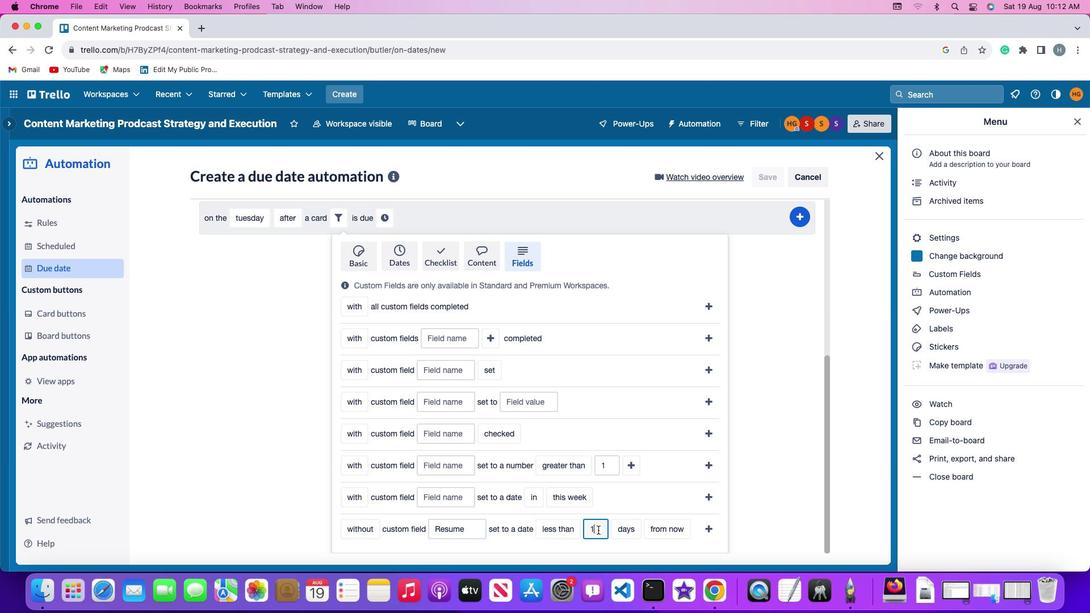 
Action: Mouse moved to (598, 529)
Screenshot: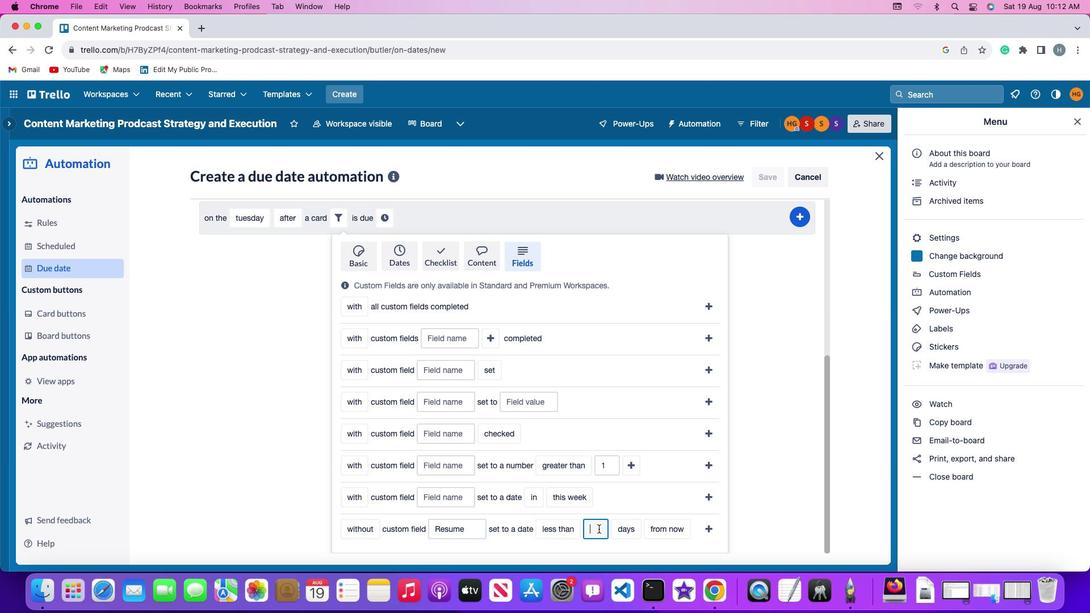 
Action: Key pressed Key.backspace
Screenshot: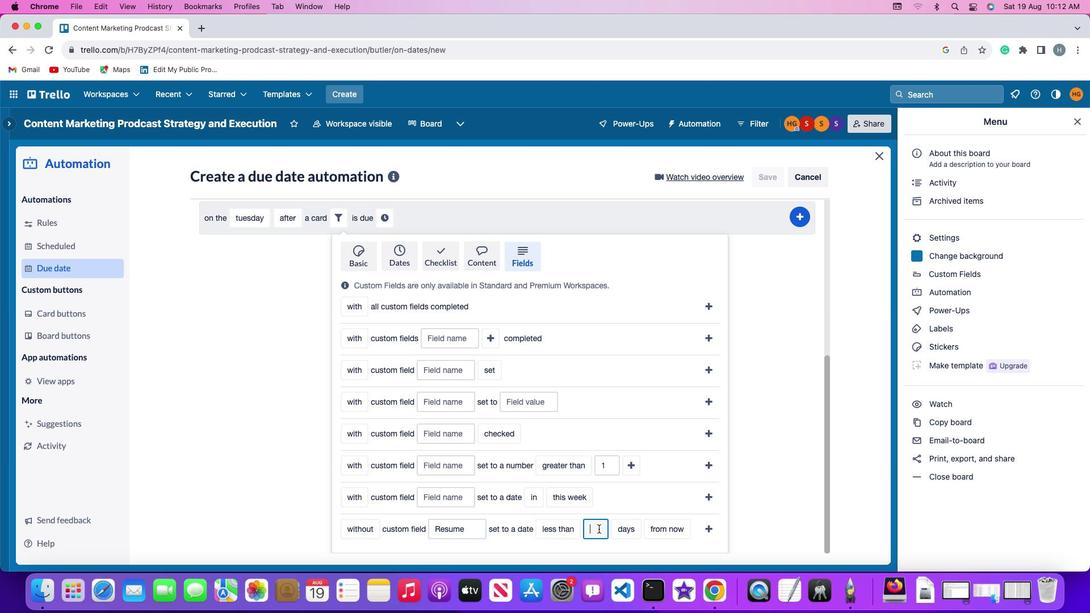 
Action: Mouse moved to (603, 526)
Screenshot: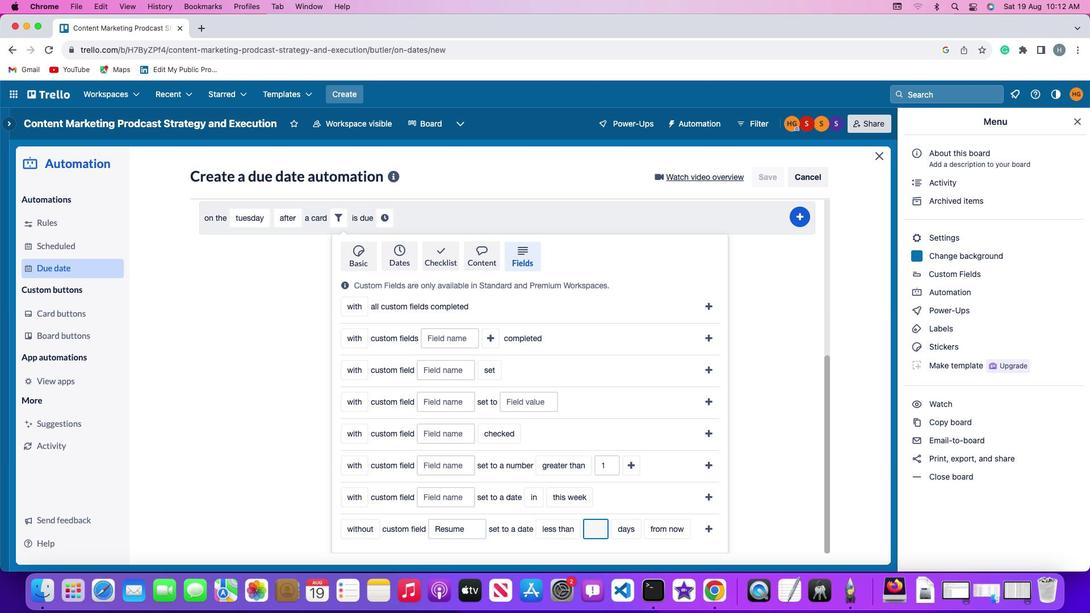 
Action: Key pressed '1'
Screenshot: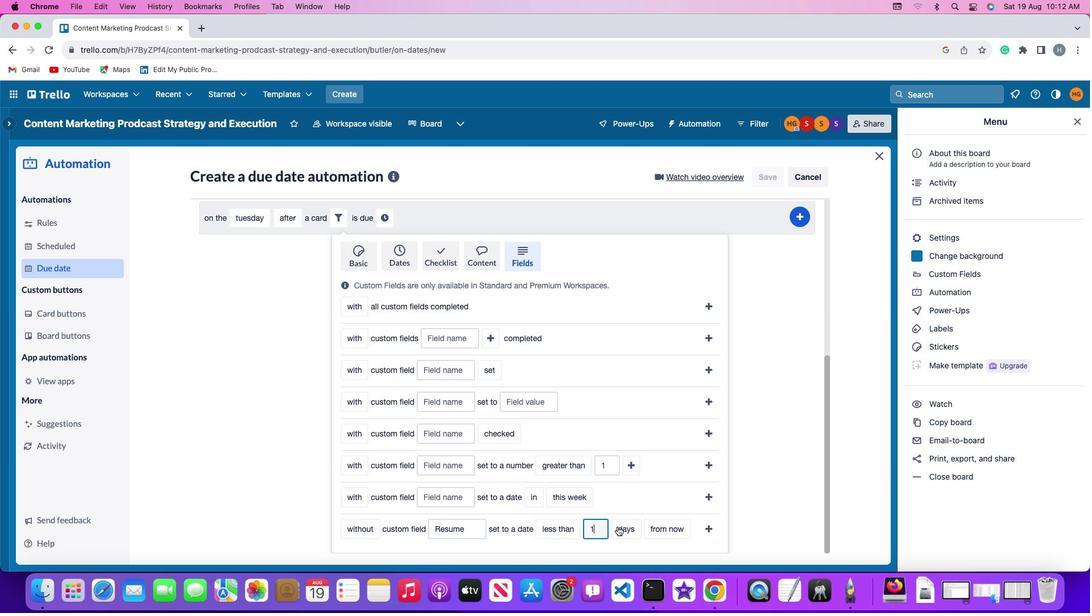 
Action: Mouse moved to (629, 527)
Screenshot: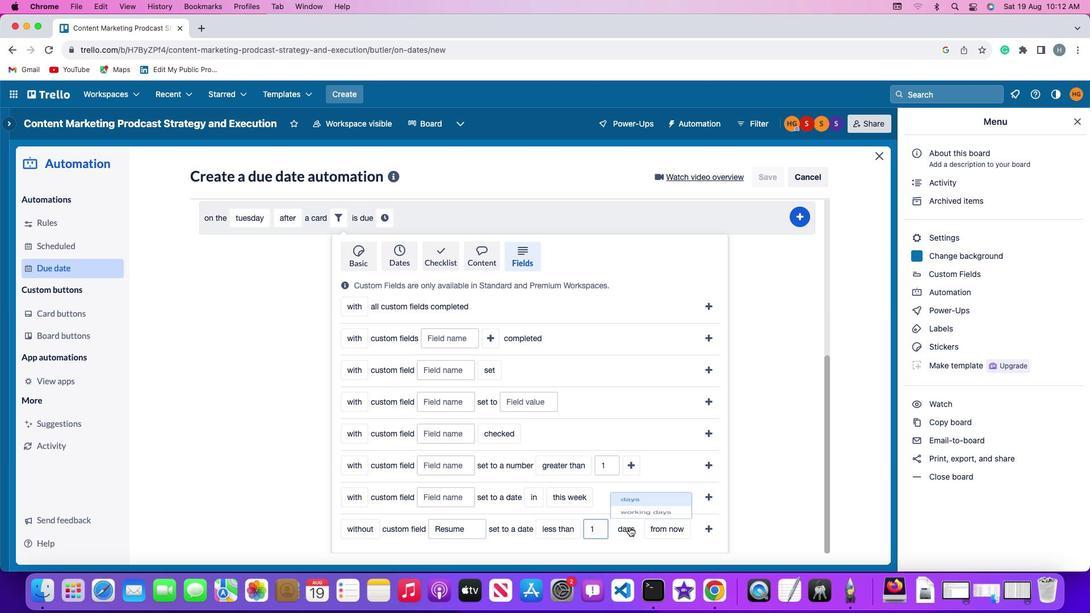 
Action: Mouse pressed left at (629, 527)
Screenshot: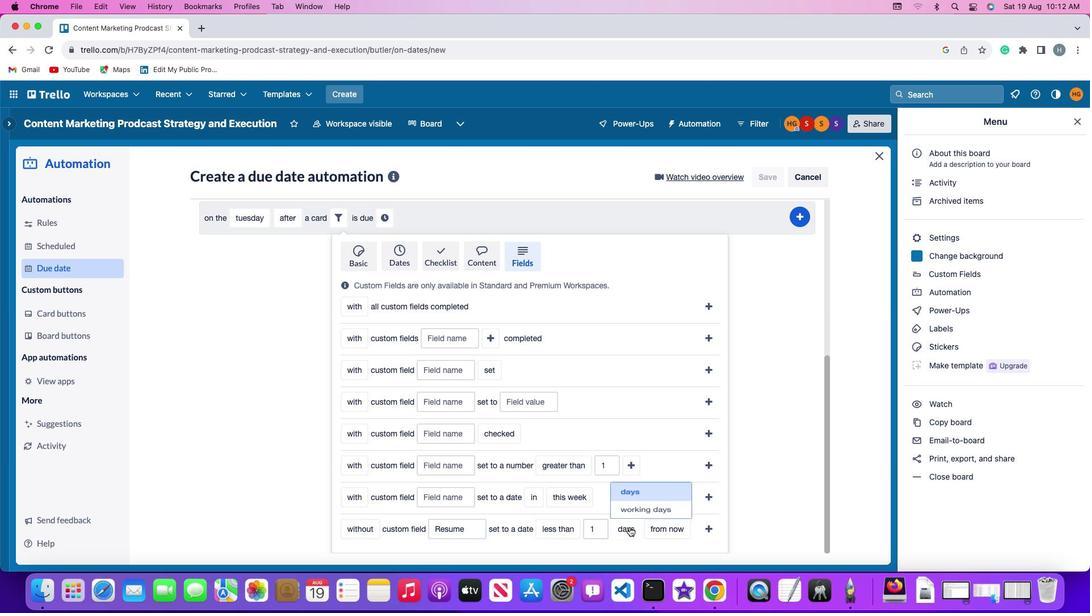 
Action: Mouse moved to (629, 508)
Screenshot: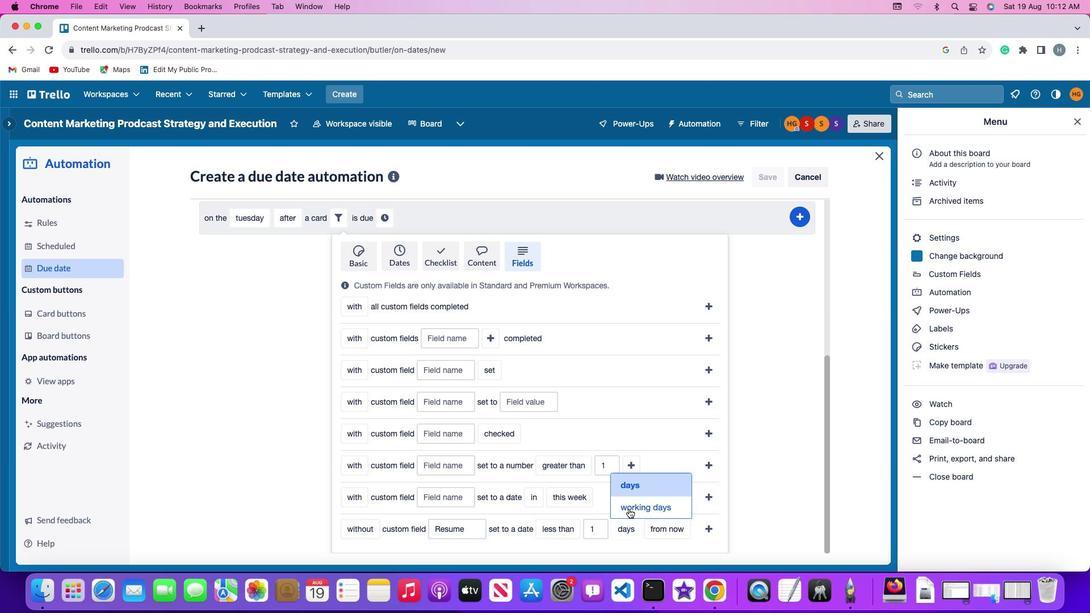 
Action: Mouse pressed left at (629, 508)
Screenshot: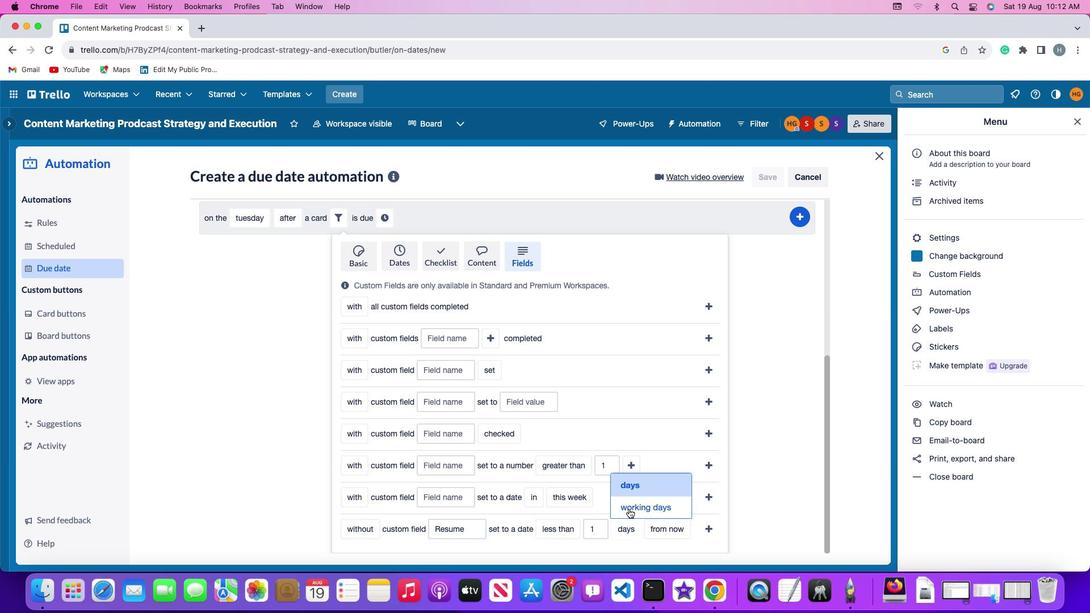 
Action: Mouse moved to (696, 528)
Screenshot: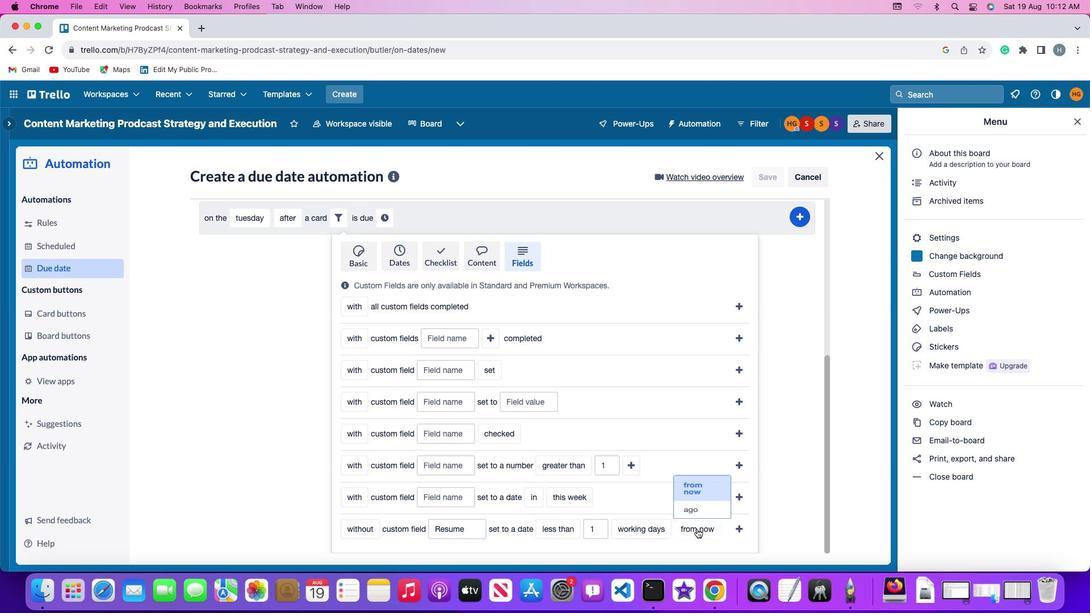 
Action: Mouse pressed left at (696, 528)
Screenshot: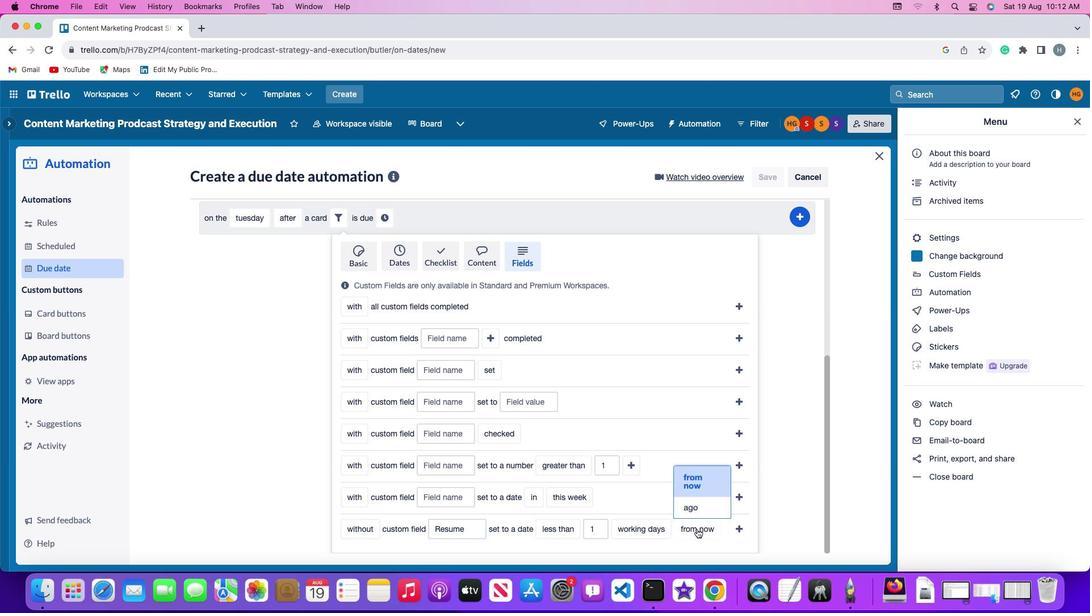 
Action: Mouse moved to (696, 481)
Screenshot: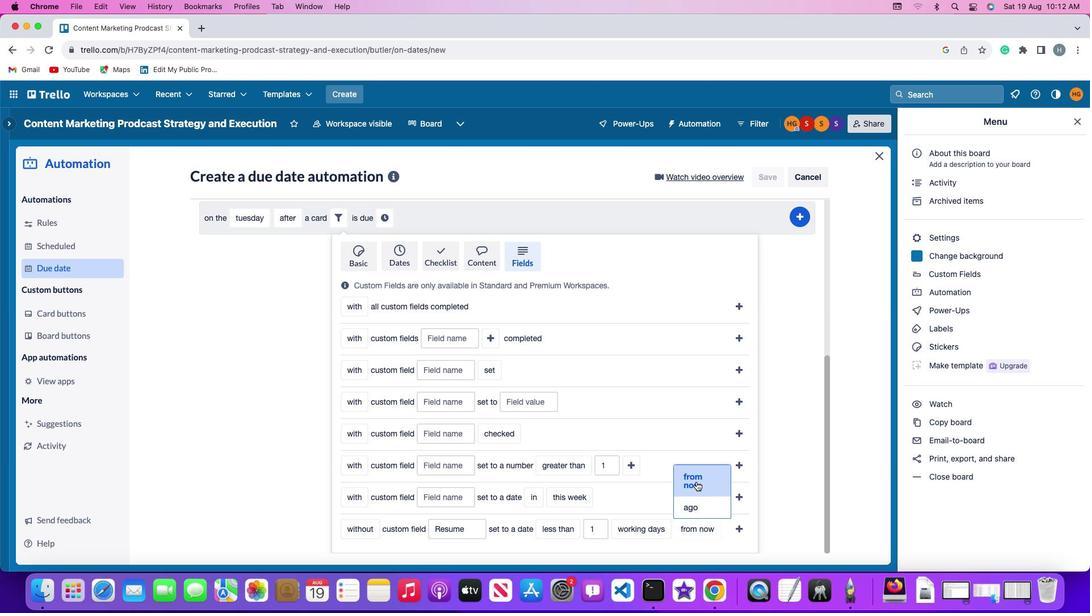 
Action: Mouse pressed left at (696, 481)
Screenshot: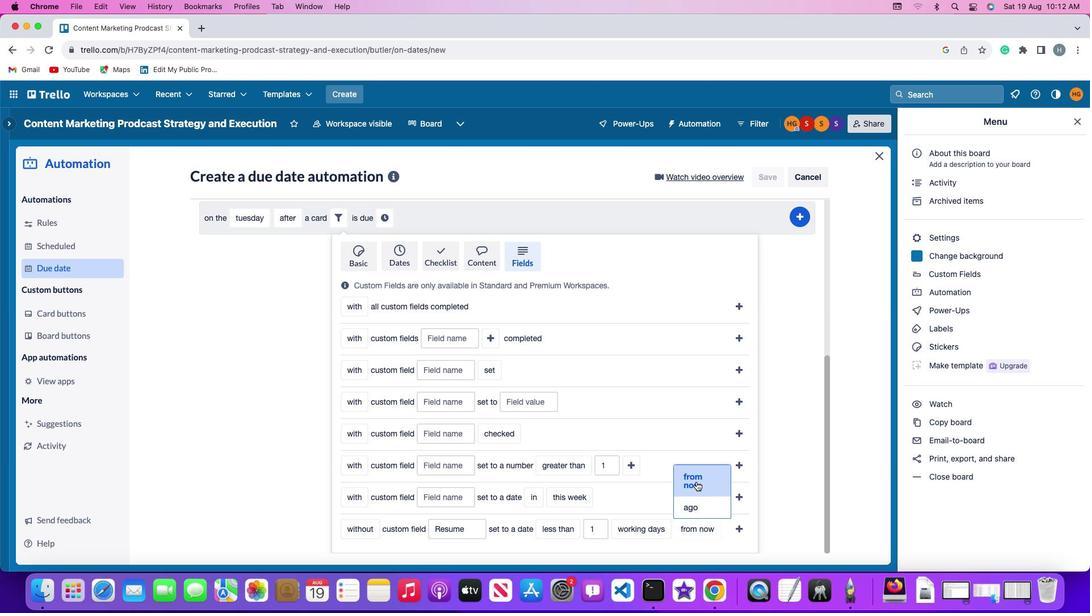 
Action: Mouse moved to (738, 529)
Screenshot: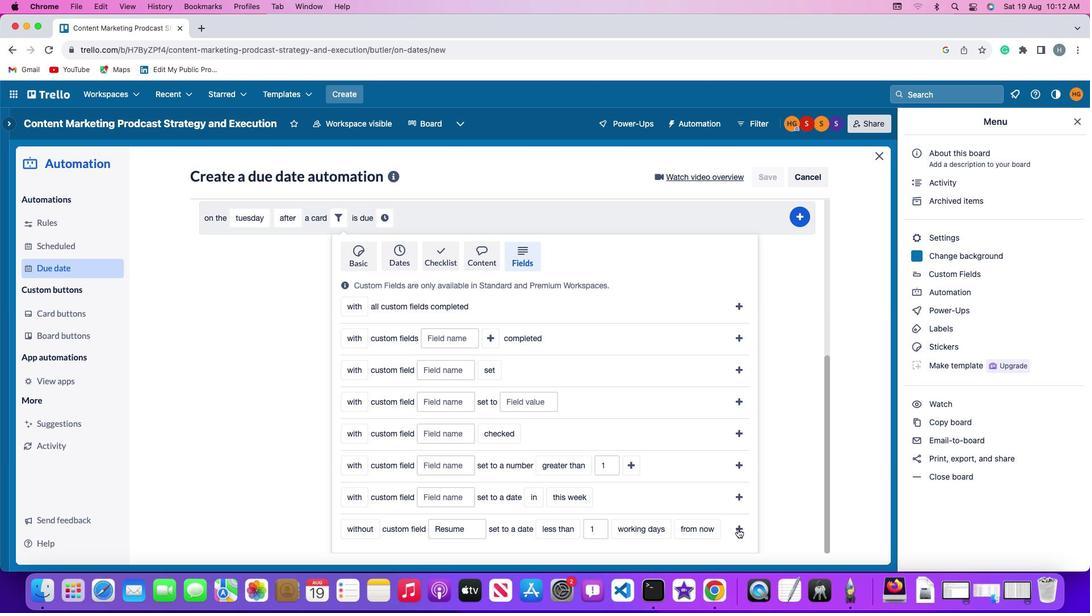 
Action: Mouse pressed left at (738, 529)
Screenshot: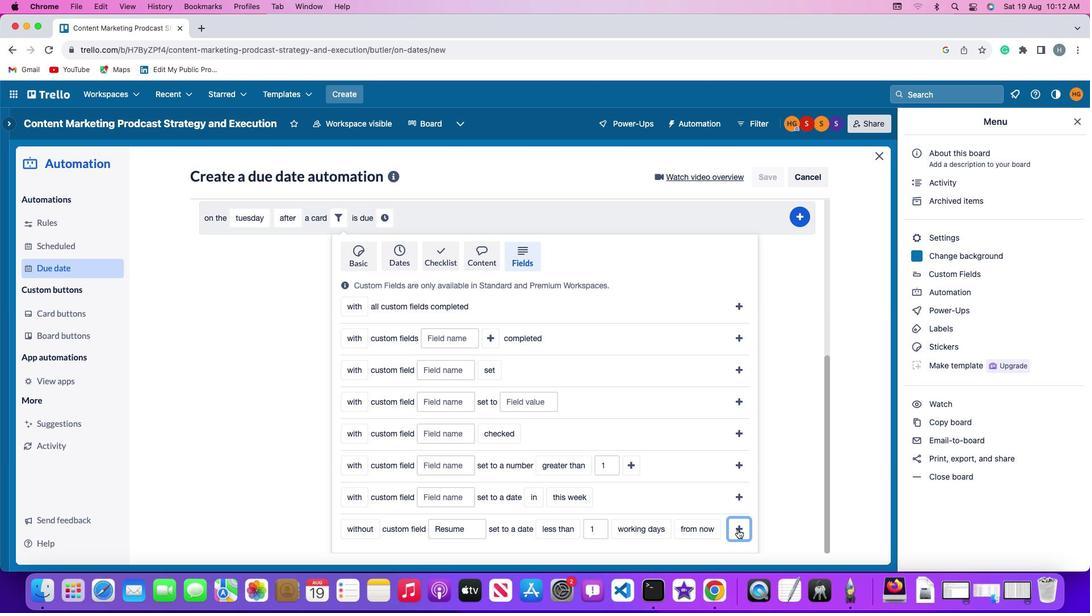 
Action: Mouse moved to (695, 498)
Screenshot: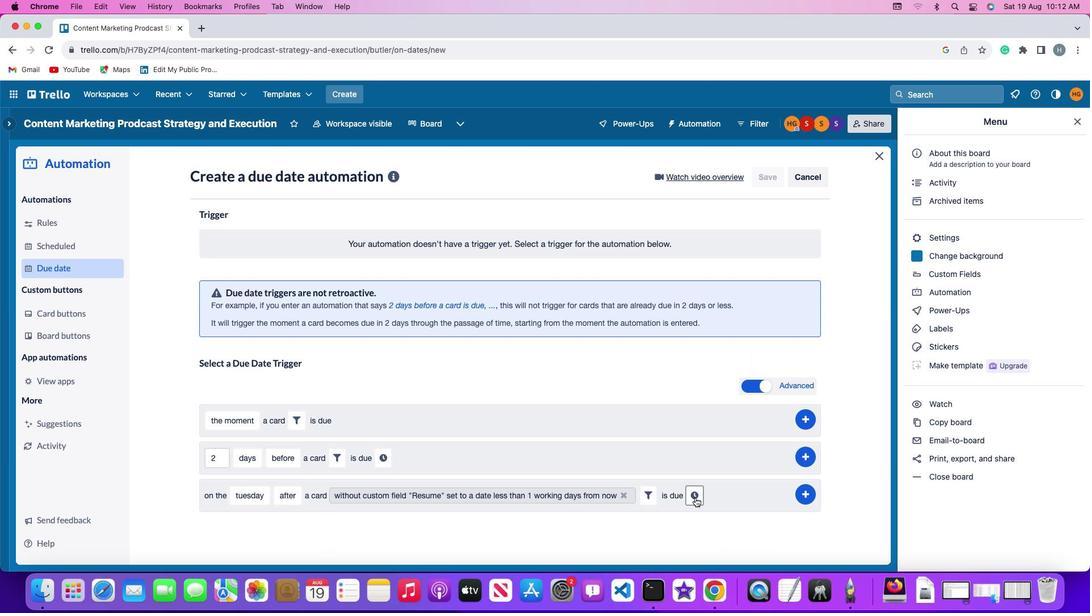 
Action: Mouse pressed left at (695, 498)
Screenshot: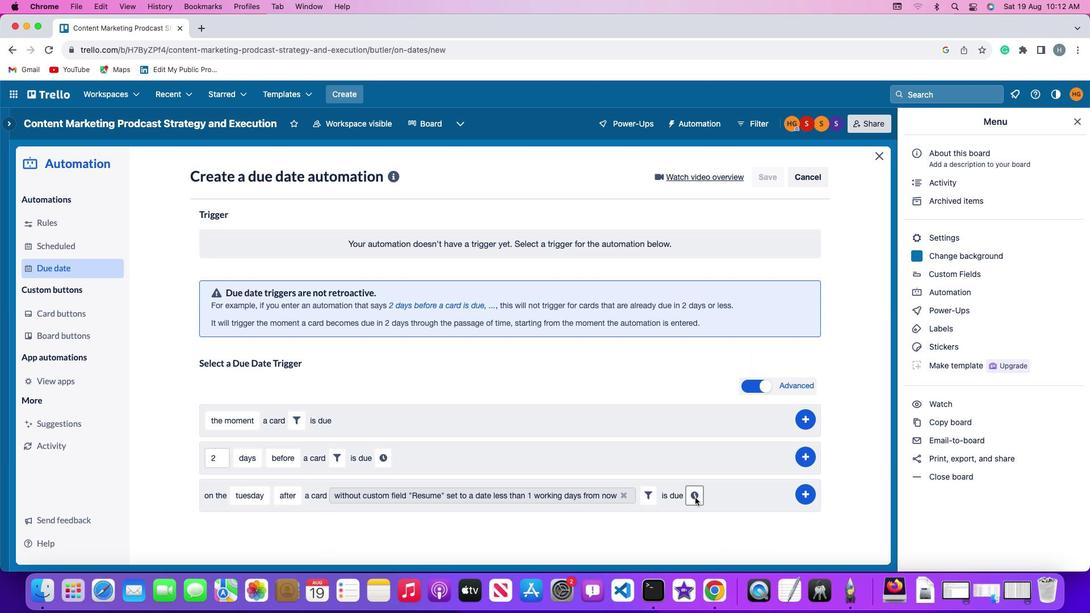 
Action: Mouse moved to (239, 520)
Screenshot: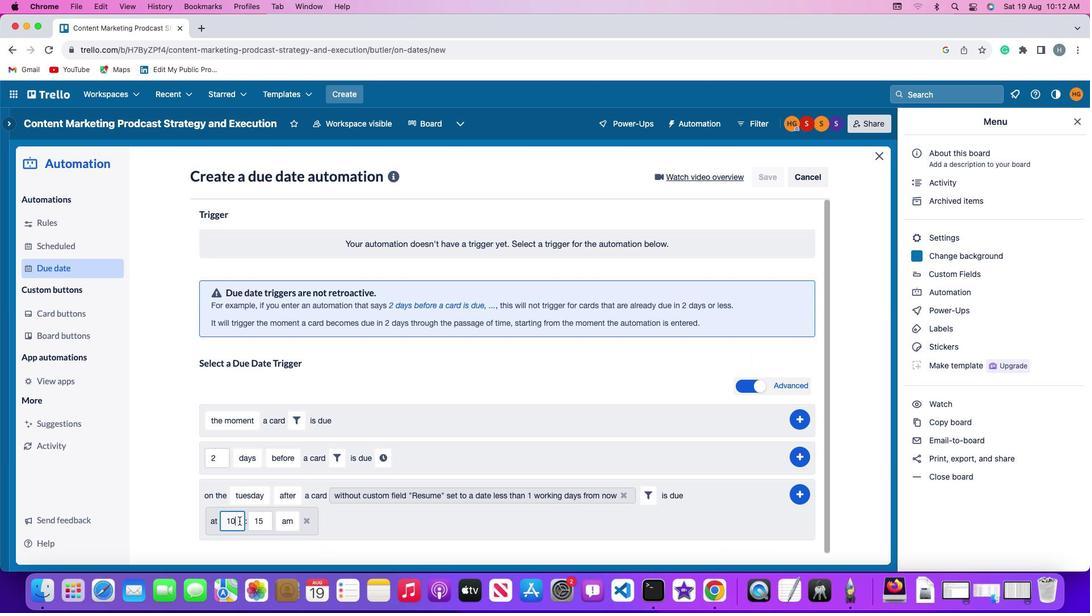 
Action: Mouse pressed left at (239, 520)
Screenshot: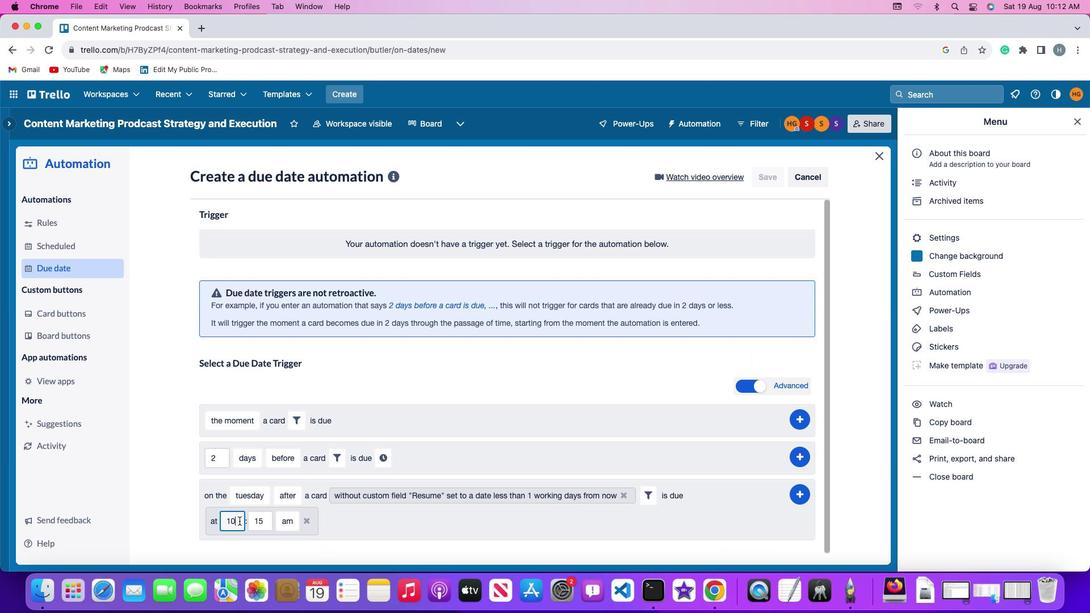 
Action: Key pressed Key.backspace'0'Key.backspace'1'
Screenshot: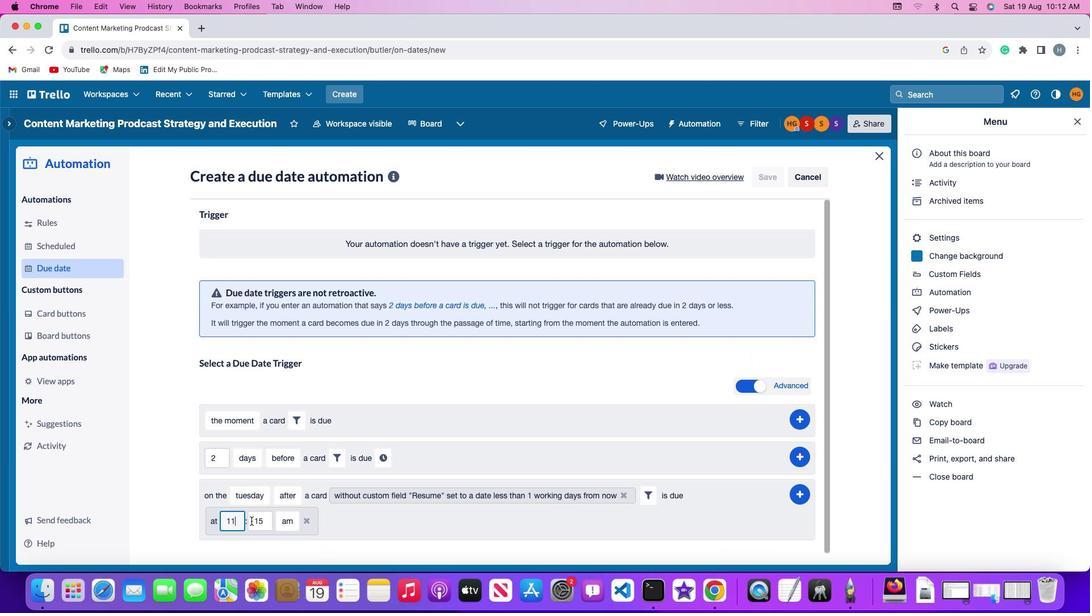 
Action: Mouse moved to (269, 520)
Screenshot: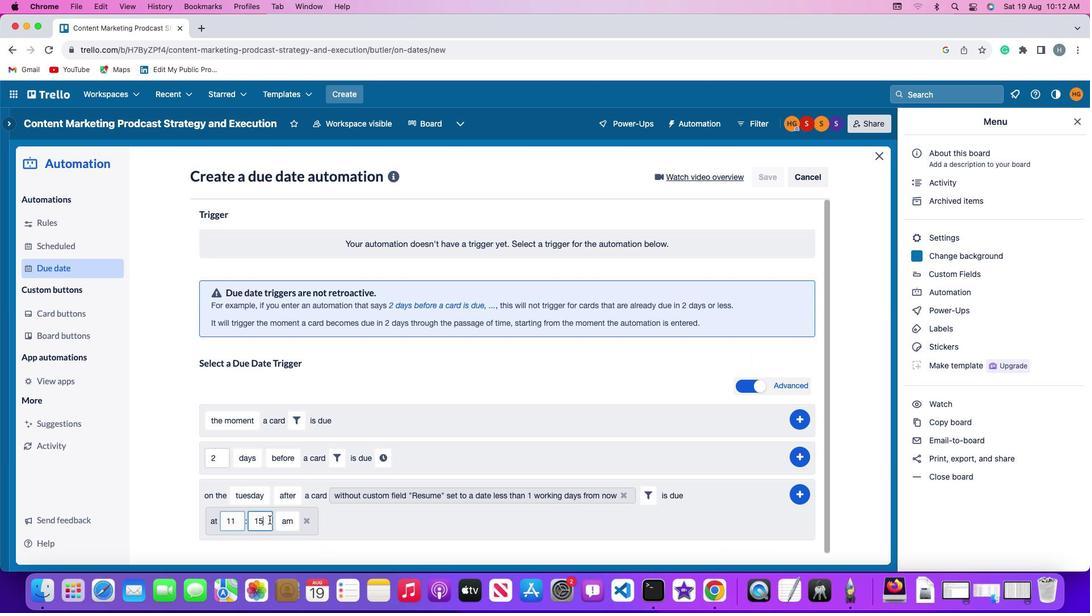 
Action: Mouse pressed left at (269, 520)
Screenshot: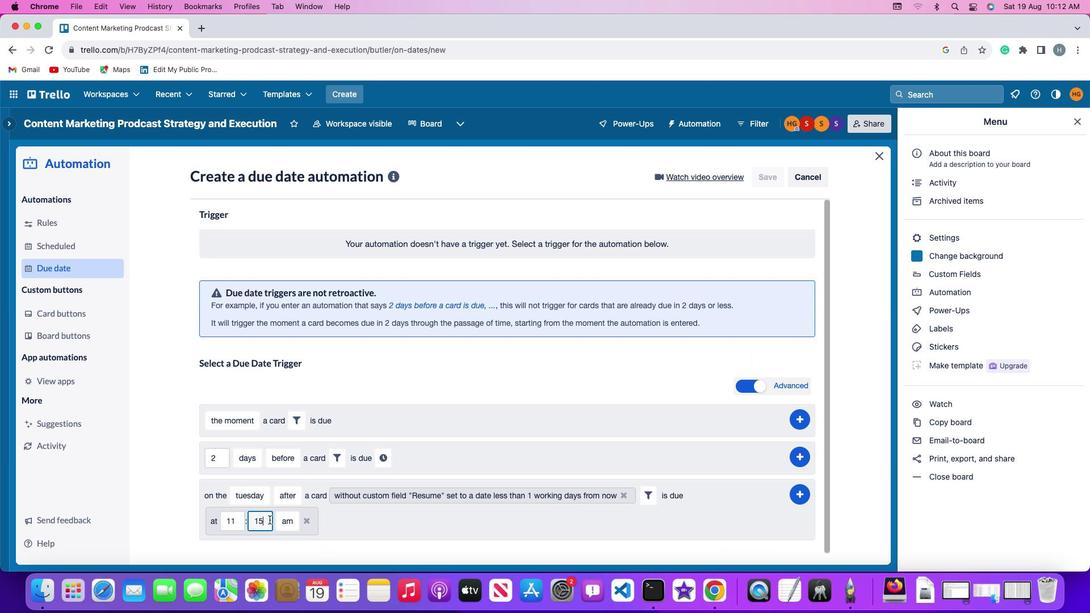 
Action: Mouse moved to (269, 520)
Screenshot: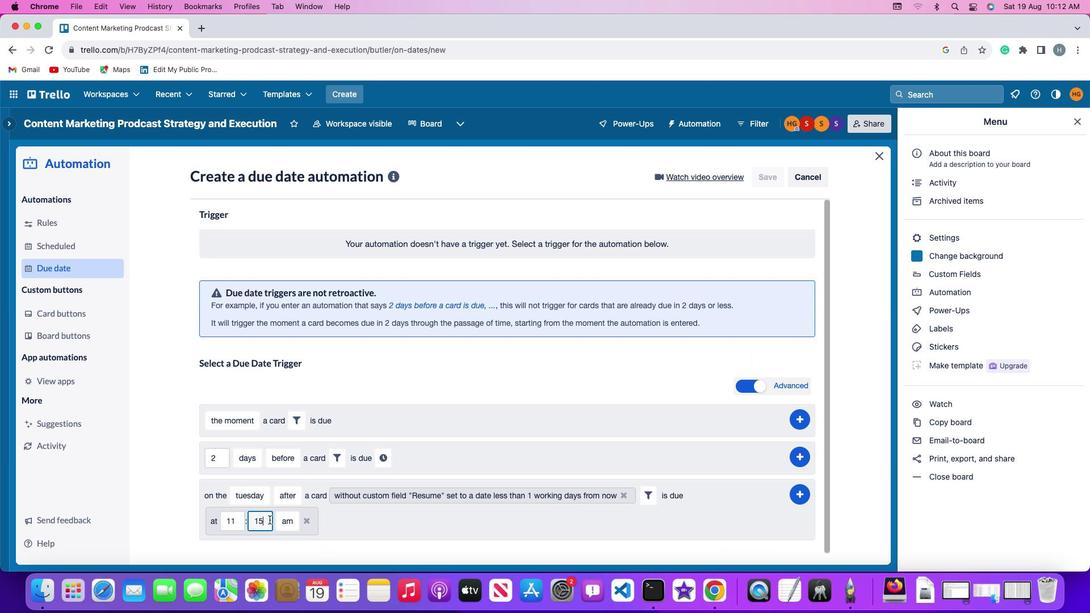 
Action: Key pressed Key.backspaceKey.backspace'0''0'
Screenshot: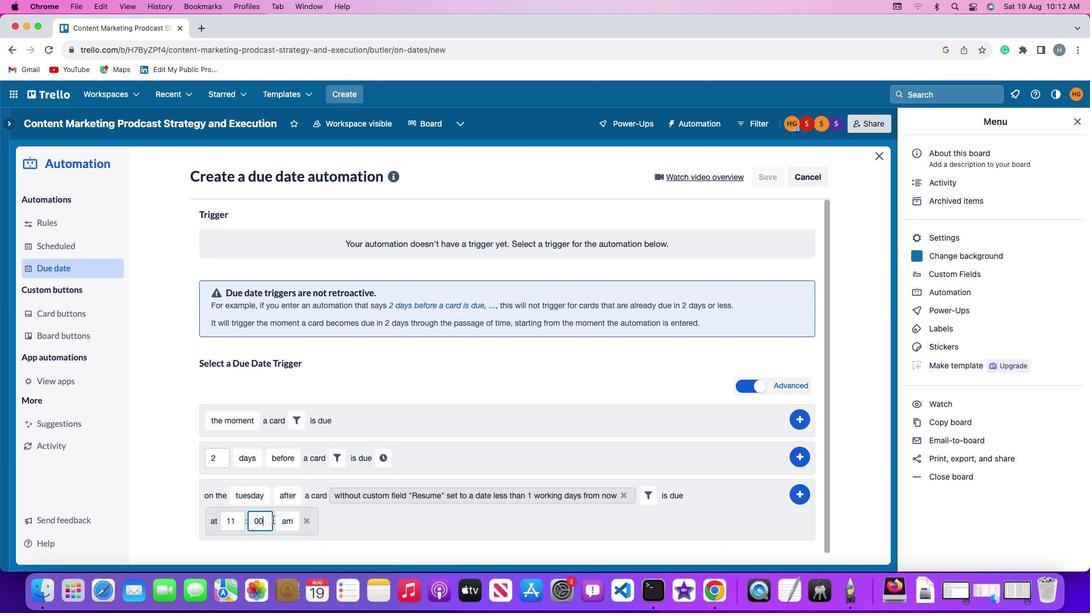 
Action: Mouse moved to (284, 519)
Screenshot: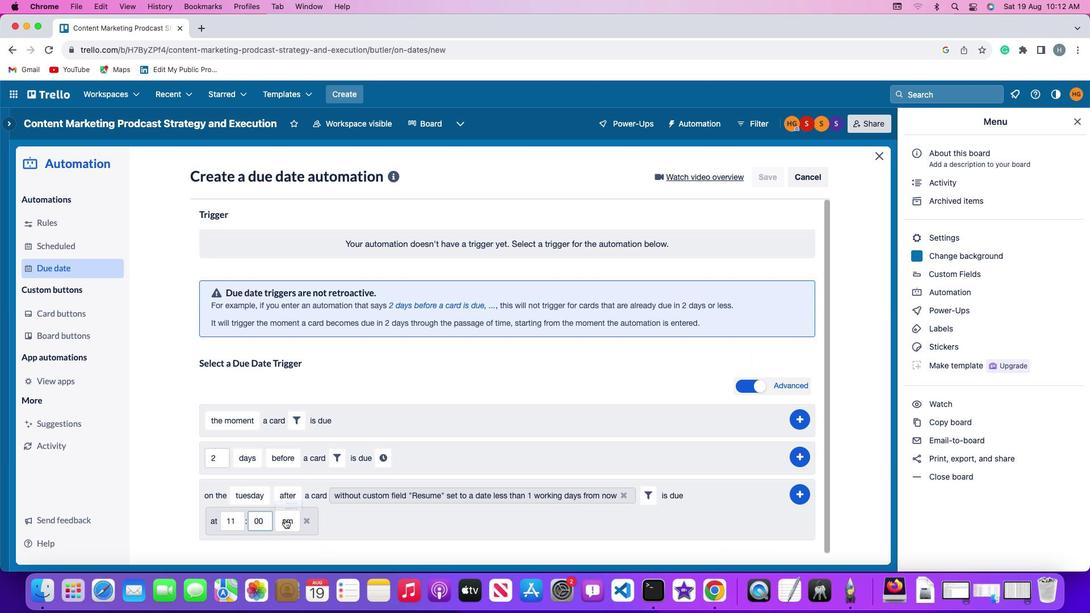 
Action: Mouse pressed left at (284, 519)
Screenshot: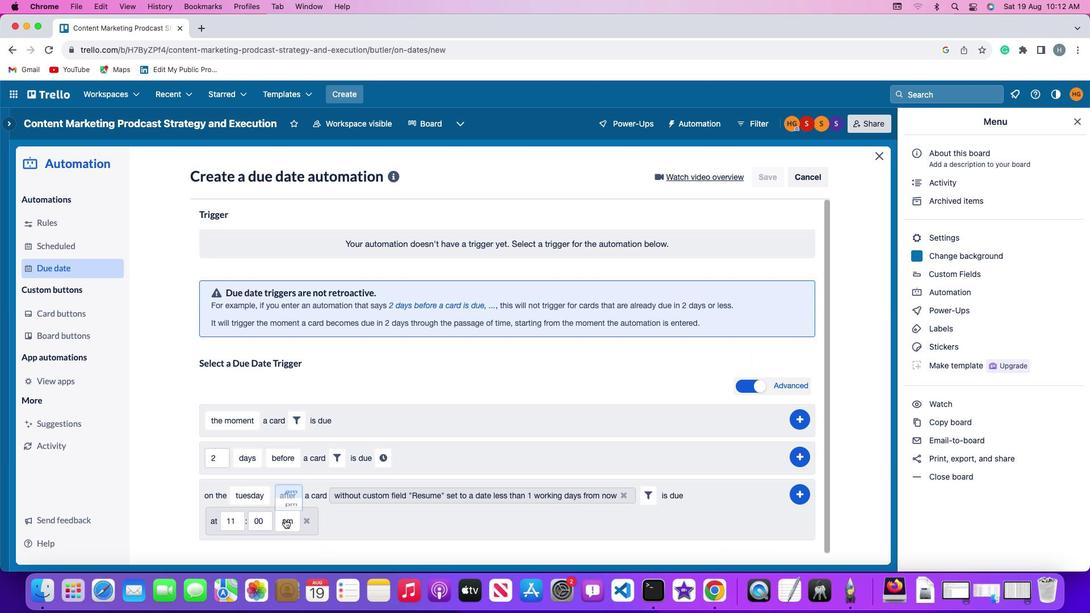 
Action: Mouse moved to (294, 478)
Screenshot: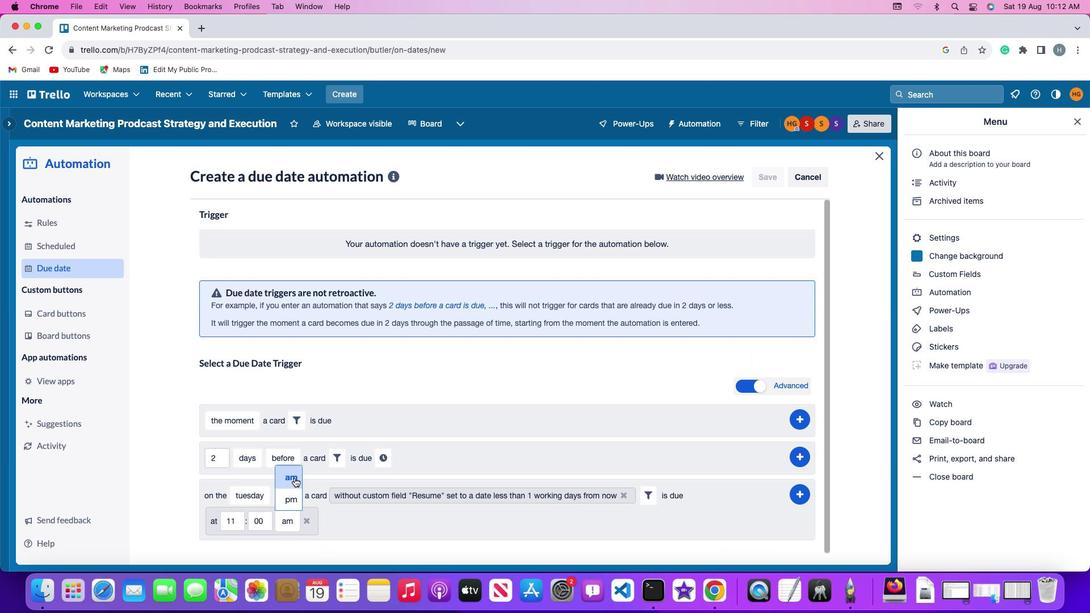 
Action: Mouse pressed left at (294, 478)
Screenshot: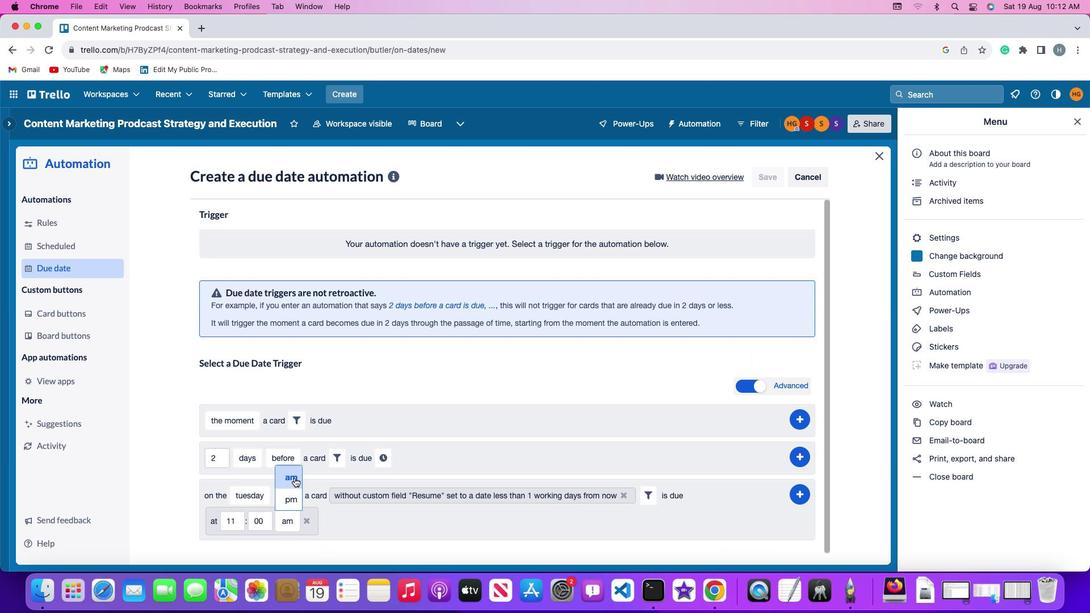 
Action: Mouse moved to (802, 494)
Screenshot: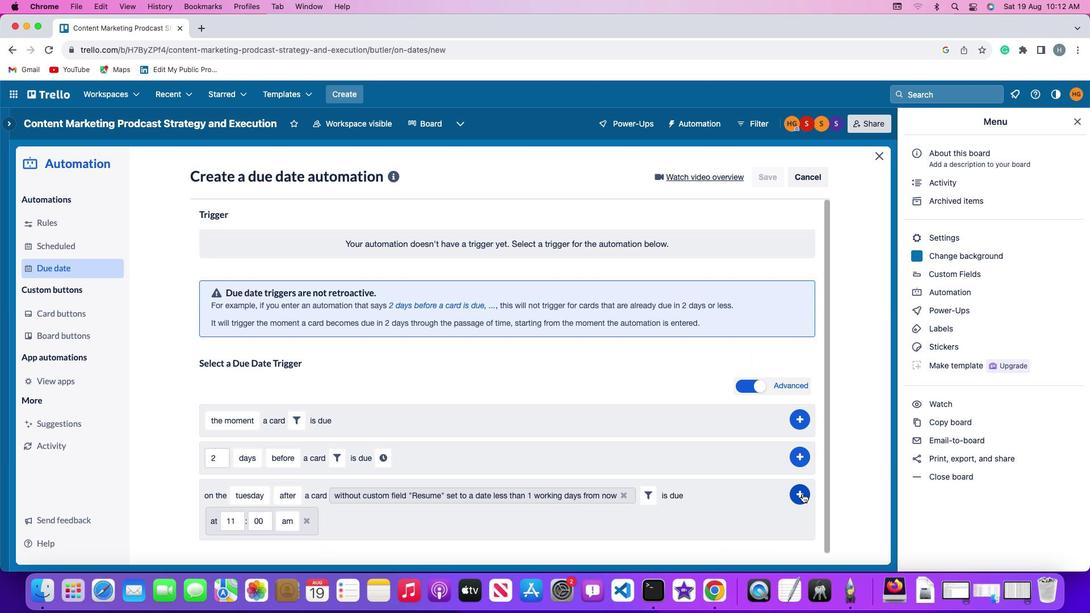 
Action: Mouse pressed left at (802, 494)
Screenshot: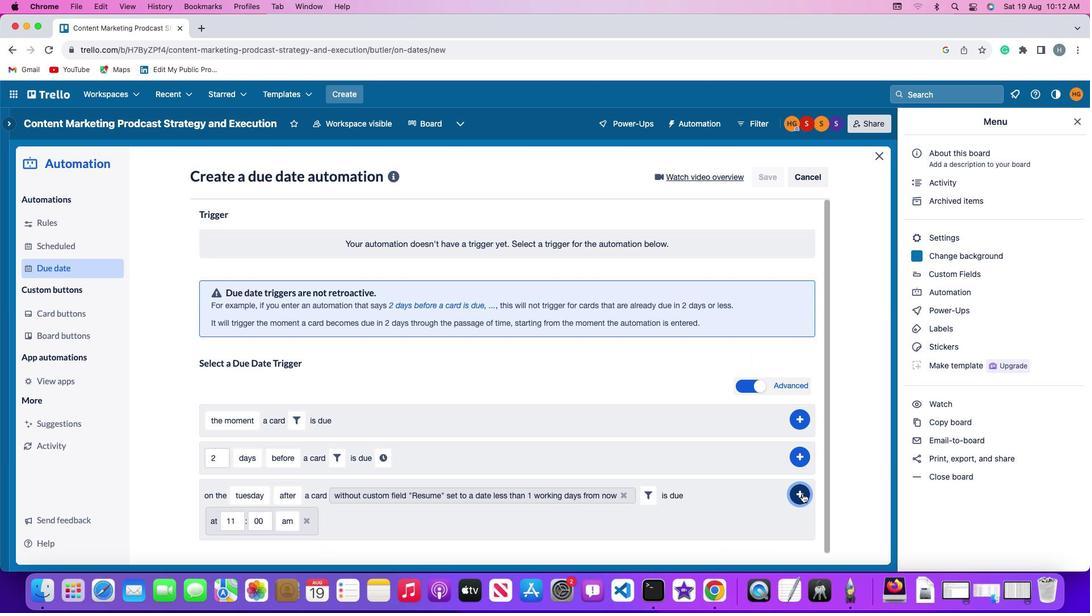 
Action: Mouse moved to (843, 441)
Screenshot: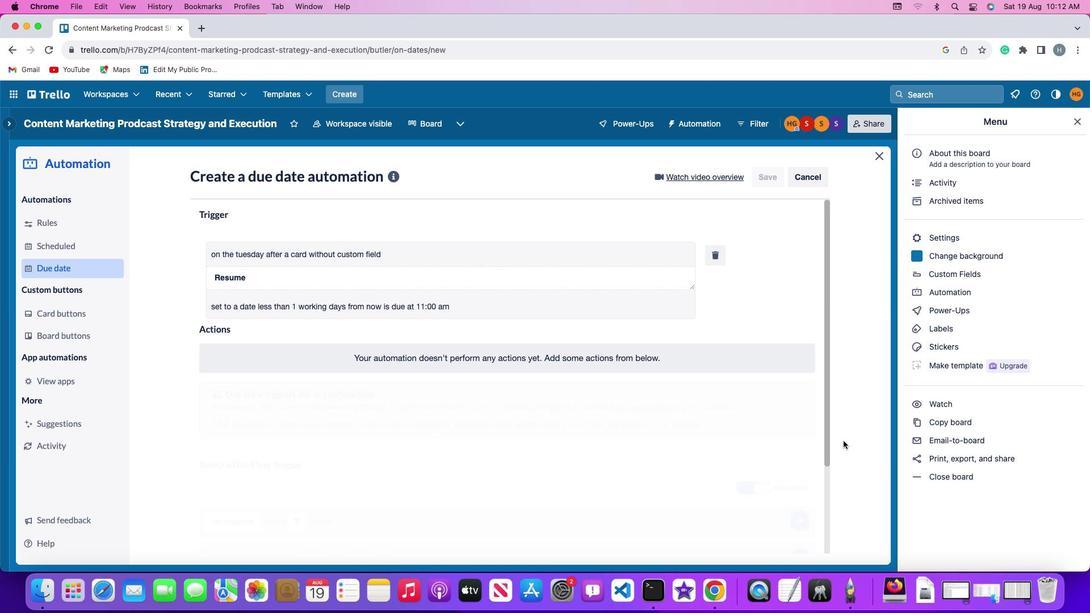 
